 Task: Open a blank sheet, save the file as 'talent' Insert a table '3 by 2' In first column, add headers, ' Sno, Product, Qnty'. Under first header add  1. Under second header add  Product. Under third header add  'Quantity'. Change table style to  'Orange'
Action: Mouse moved to (149, 169)
Screenshot: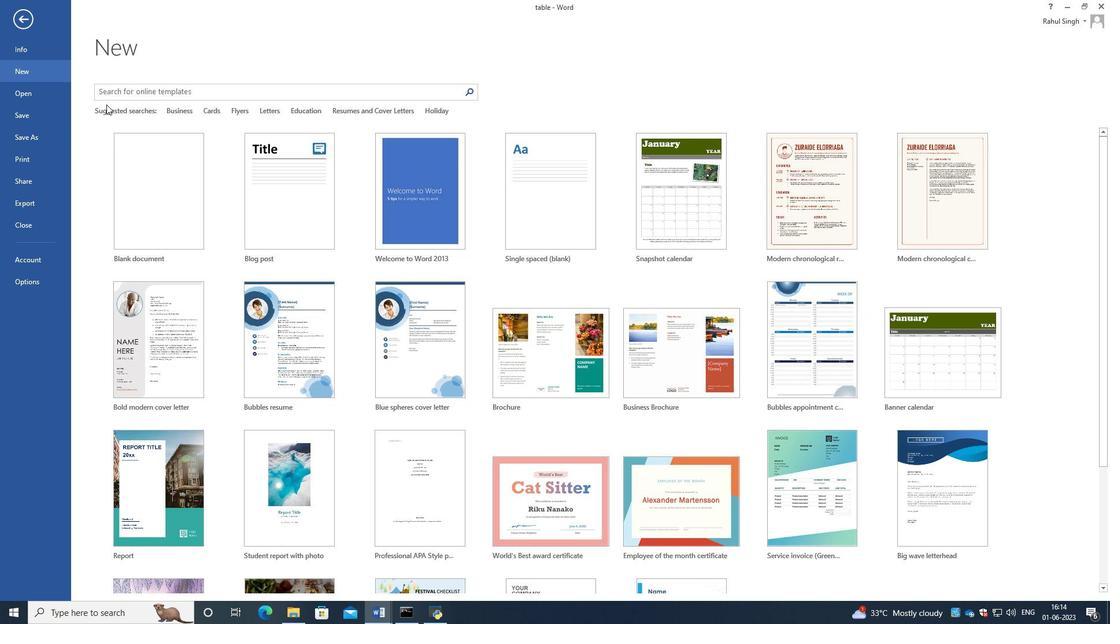 
Action: Mouse pressed left at (149, 169)
Screenshot: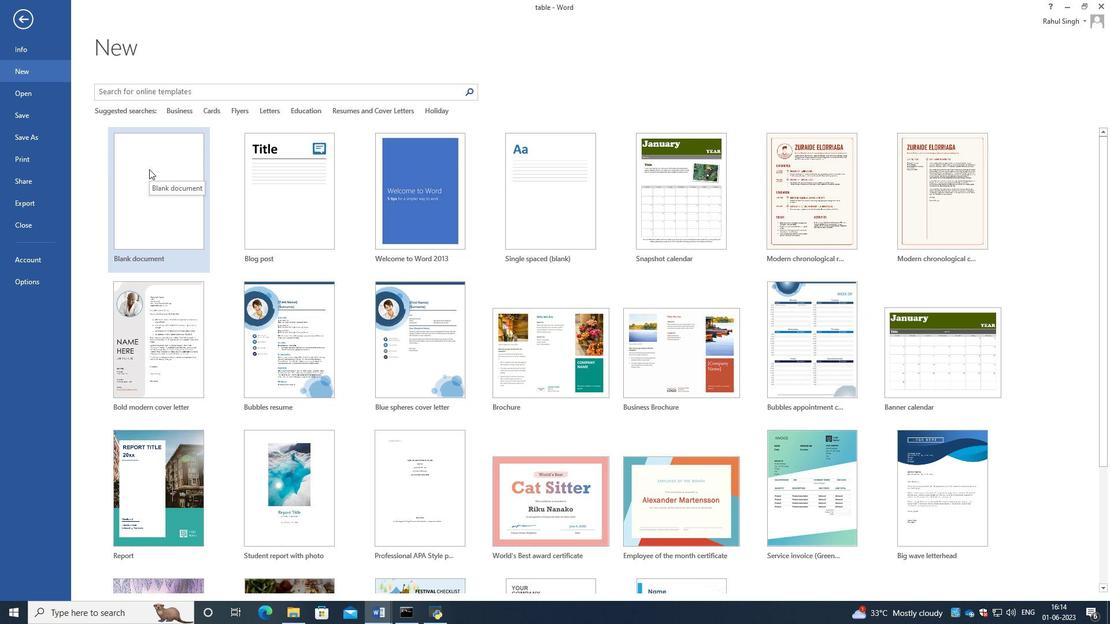 
Action: Mouse moved to (17, 15)
Screenshot: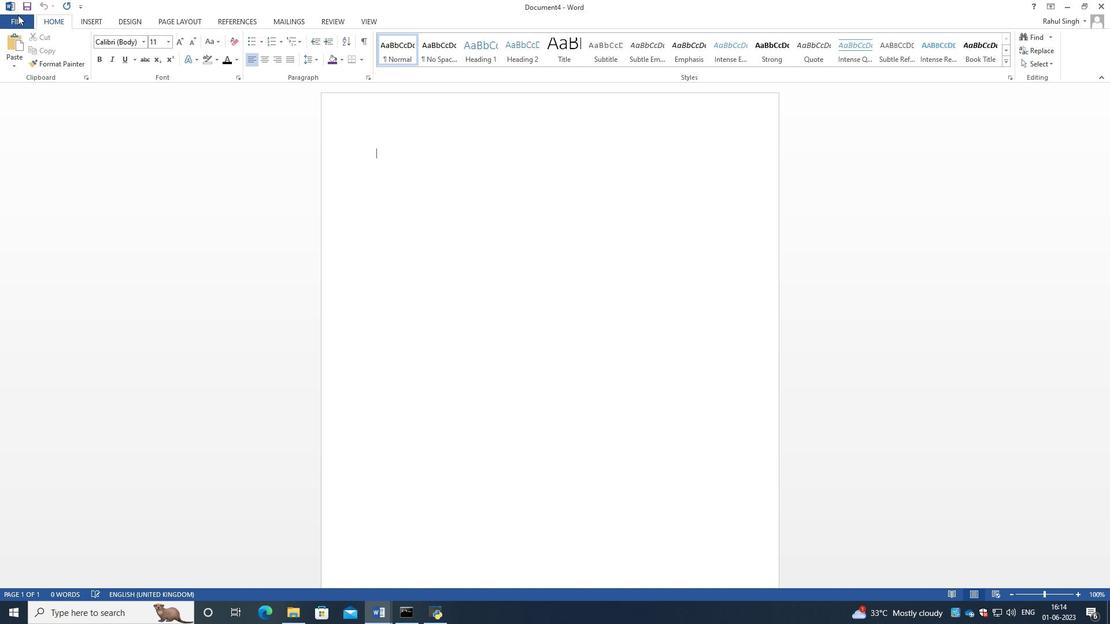 
Action: Mouse pressed left at (17, 15)
Screenshot: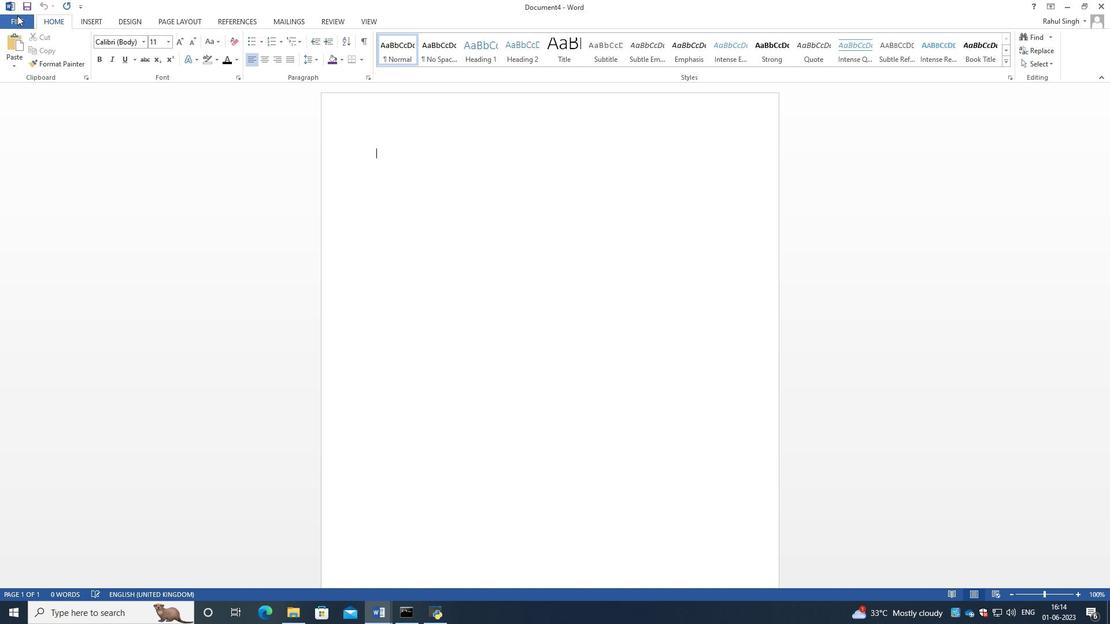 
Action: Mouse moved to (38, 145)
Screenshot: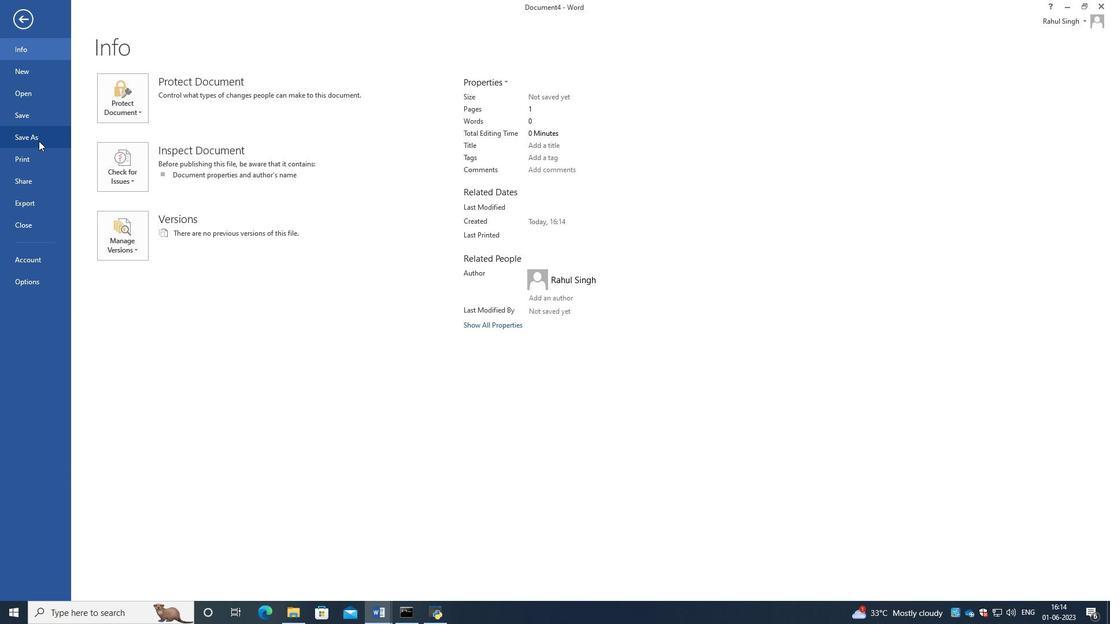
Action: Mouse pressed left at (38, 145)
Screenshot: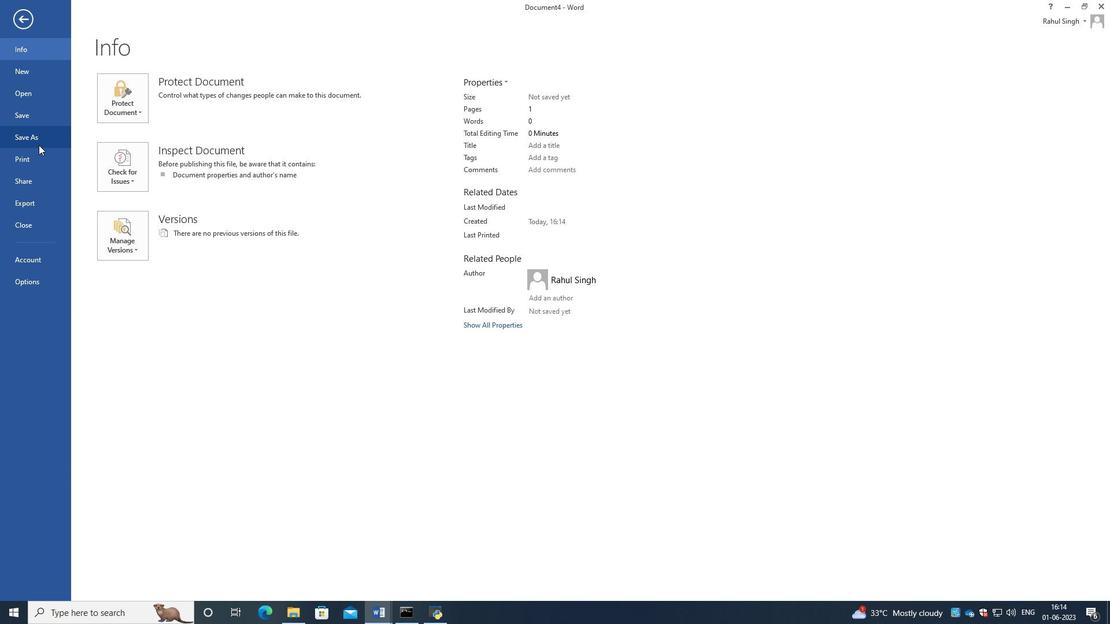 
Action: Mouse moved to (298, 117)
Screenshot: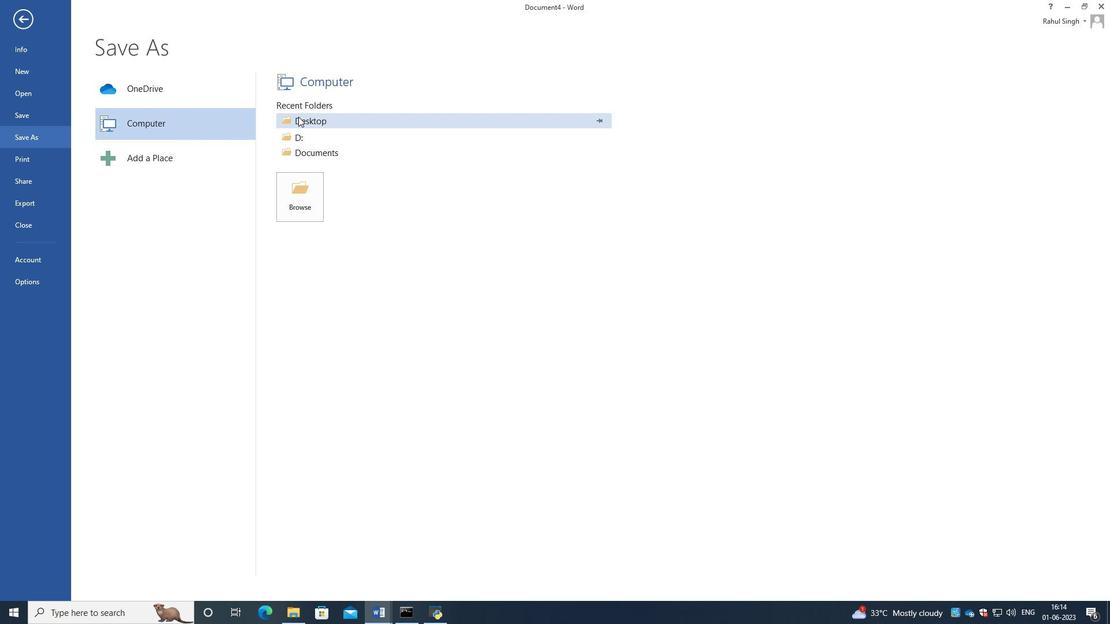 
Action: Mouse pressed left at (298, 117)
Screenshot: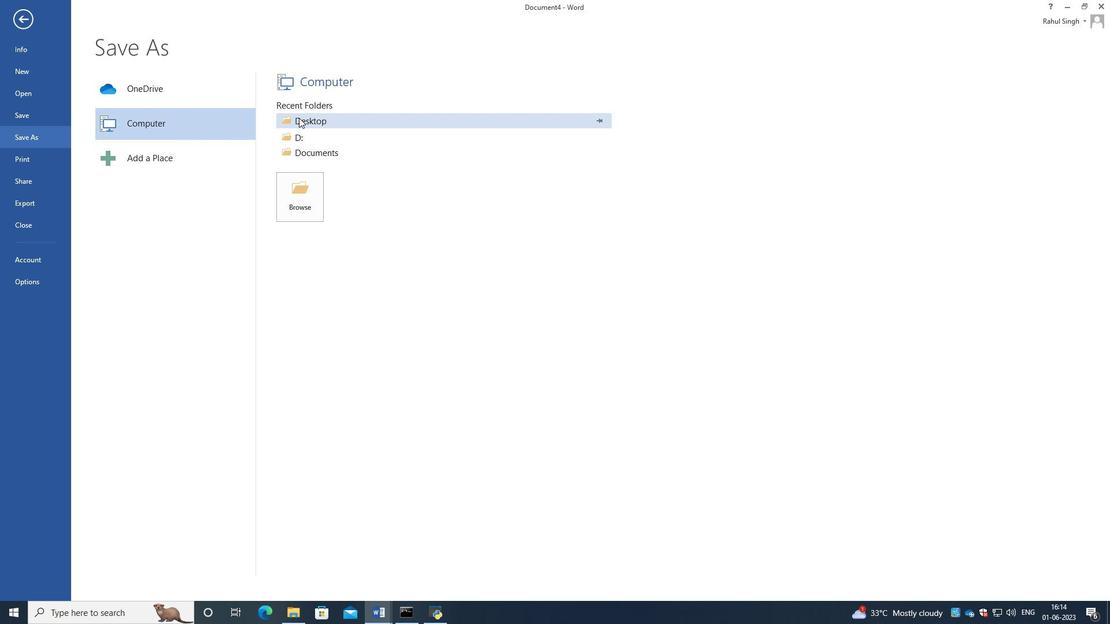 
Action: Mouse moved to (267, 223)
Screenshot: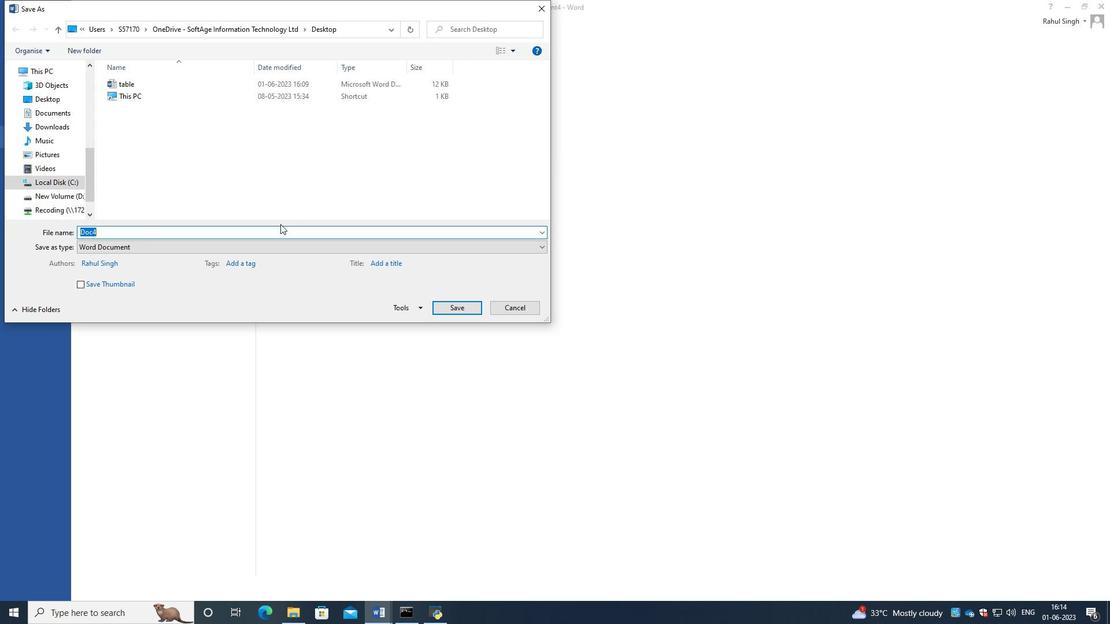 
Action: Key pressed <Key.backspace>talenet
Screenshot: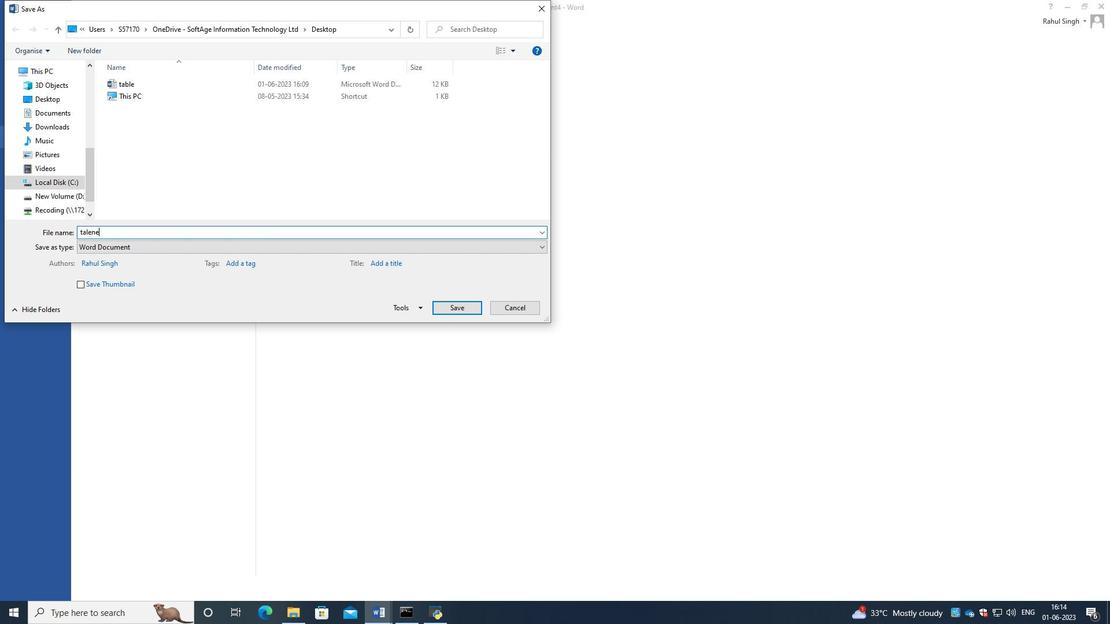 
Action: Mouse moved to (460, 311)
Screenshot: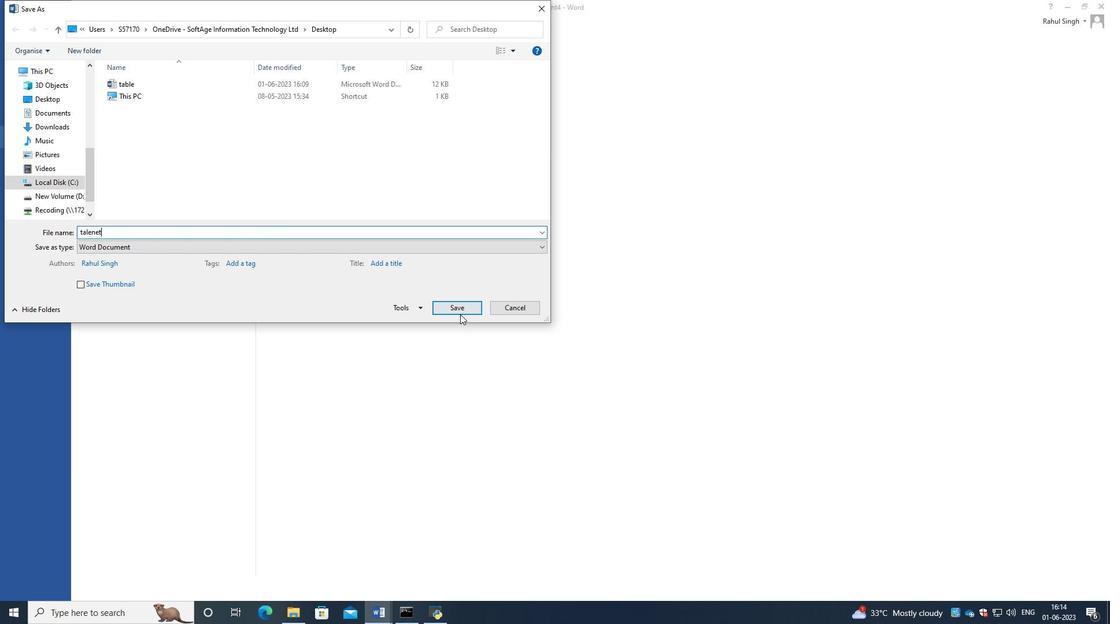 
Action: Mouse pressed left at (460, 311)
Screenshot: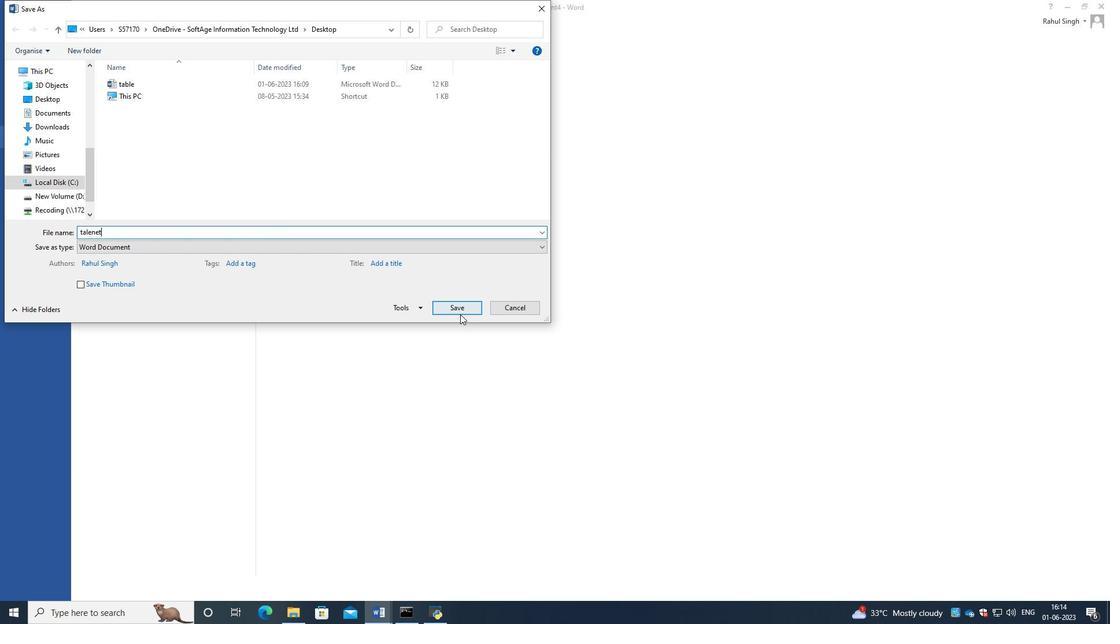 
Action: Mouse moved to (89, 16)
Screenshot: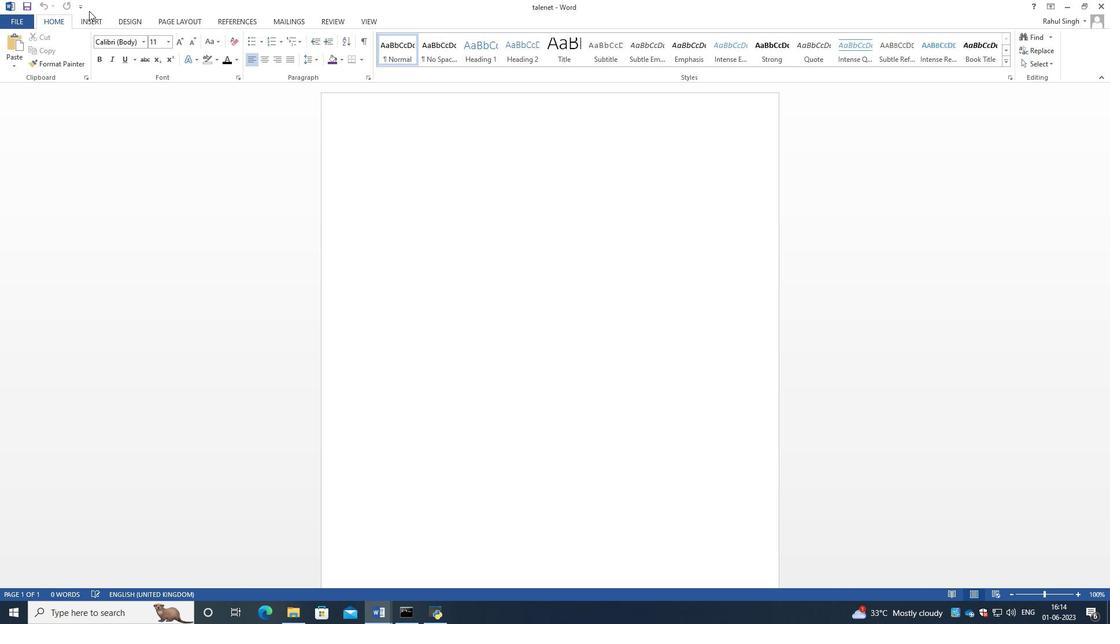 
Action: Mouse pressed left at (89, 16)
Screenshot: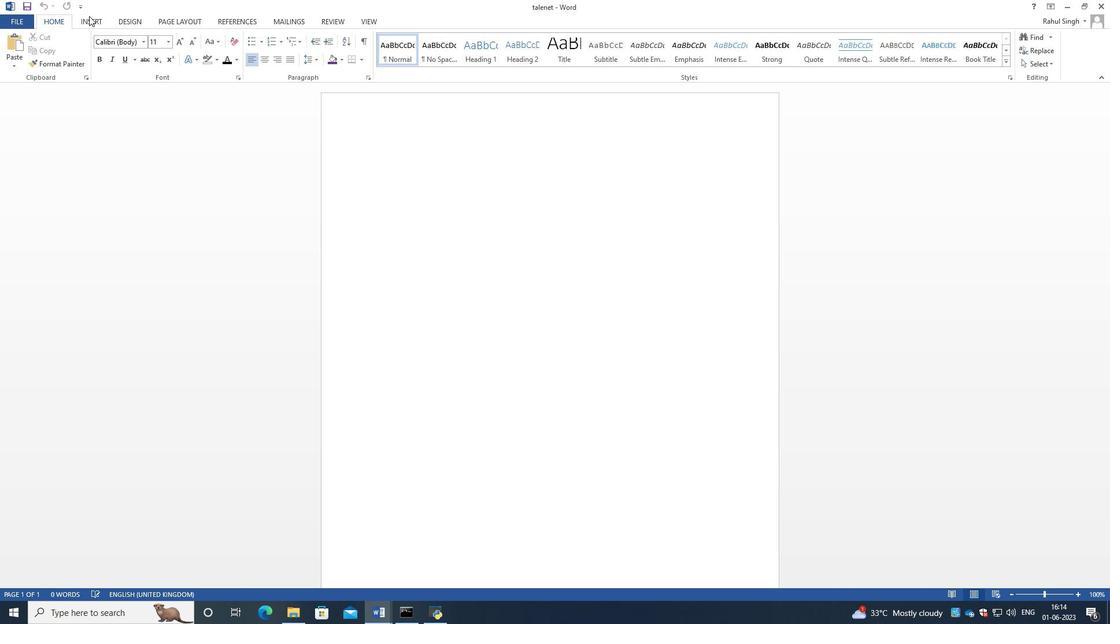 
Action: Mouse moved to (95, 54)
Screenshot: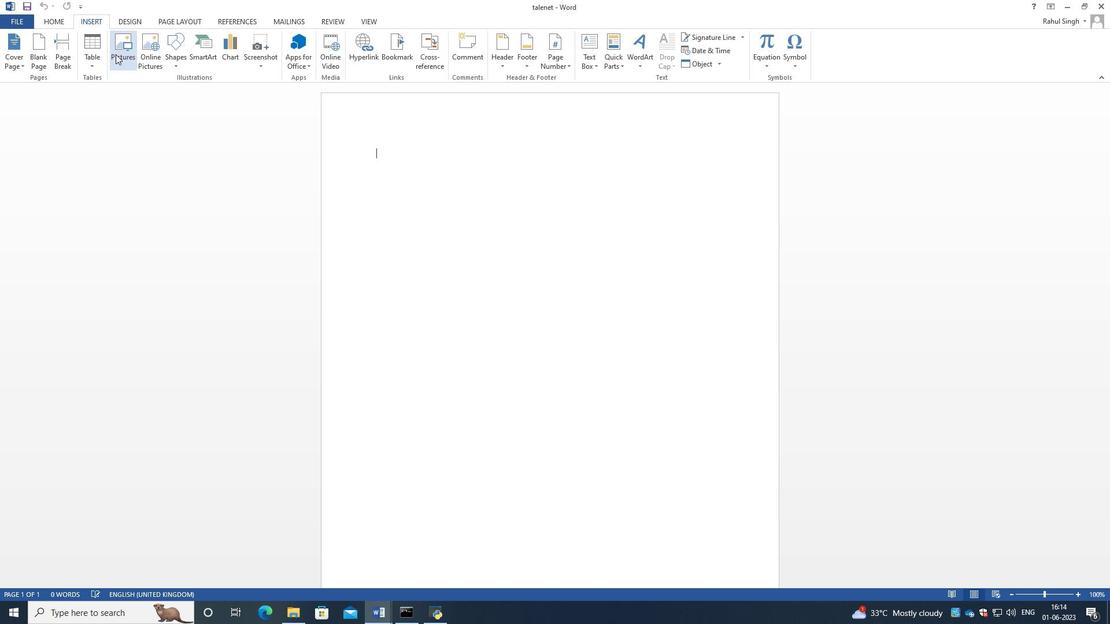 
Action: Mouse pressed left at (95, 54)
Screenshot: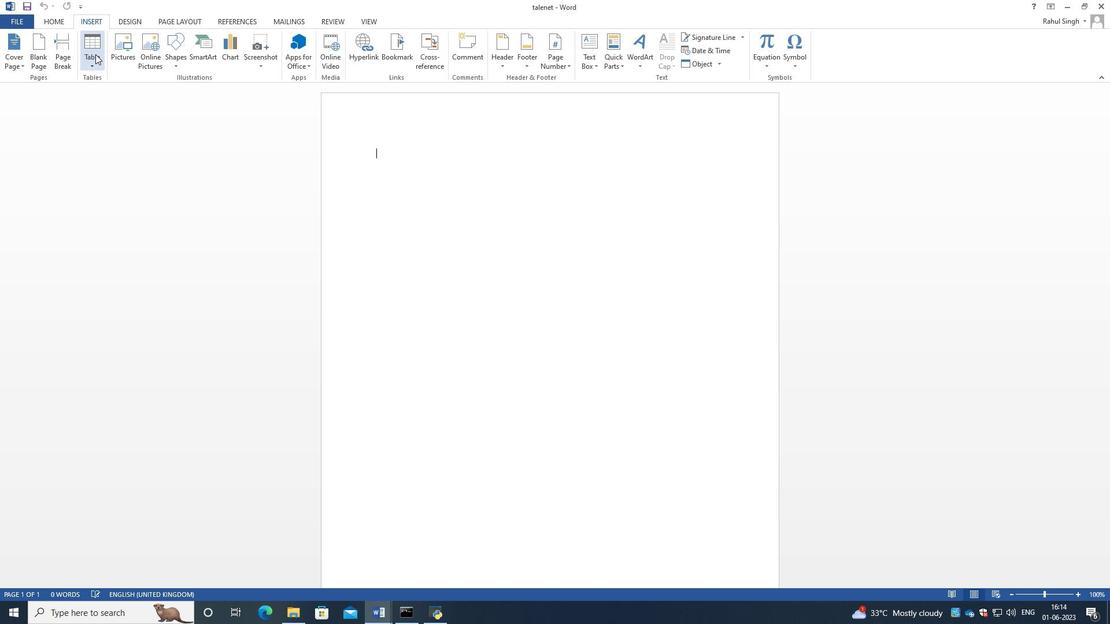 
Action: Mouse moved to (106, 98)
Screenshot: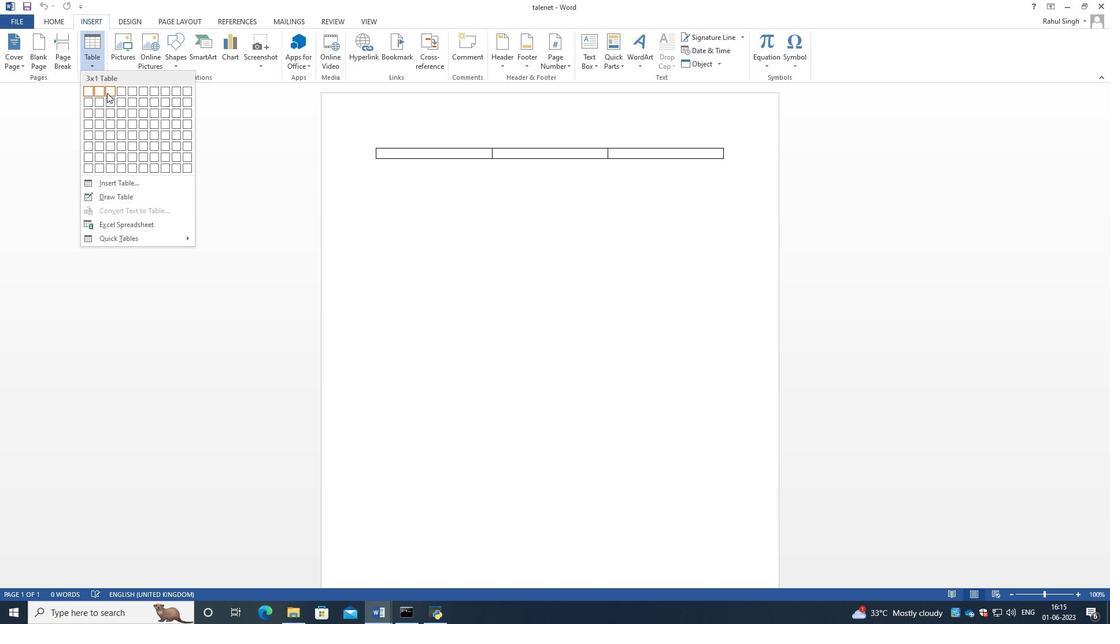 
Action: Mouse pressed left at (106, 98)
Screenshot: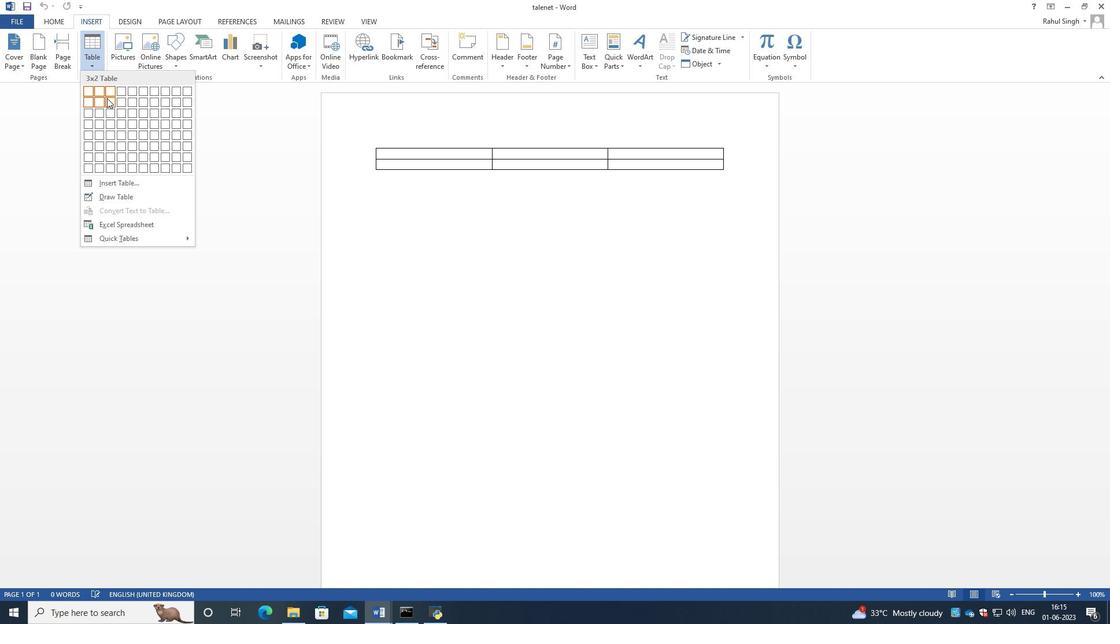 
Action: Mouse moved to (412, 154)
Screenshot: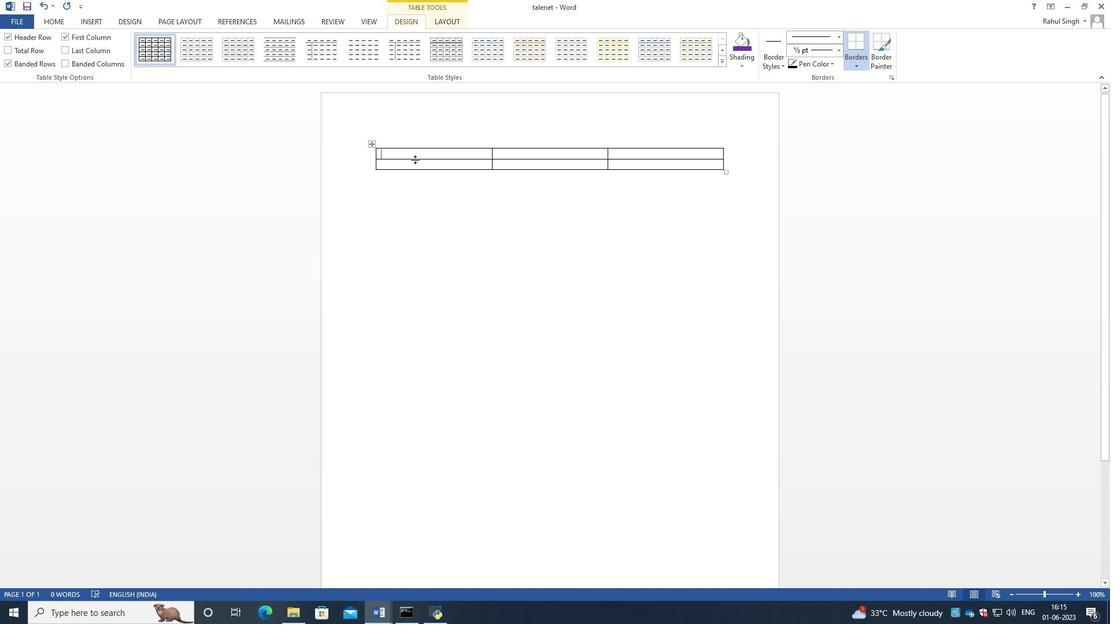 
Action: Key pressed <Key.caps_lock><Key.caps_lock>s<Key.caps_lock>NO<Key.backspace><Key.backspace><Key.backspace><Key.caps_lock>s<Key.backspace><Key.caps_lock>S<Key.caps_lock>no<Key.tab><Key.caps_lock>P<Key.caps_lock>roduct<Key.tab><Key.caps_lock>Q<Key.caps_lock>nty
Screenshot: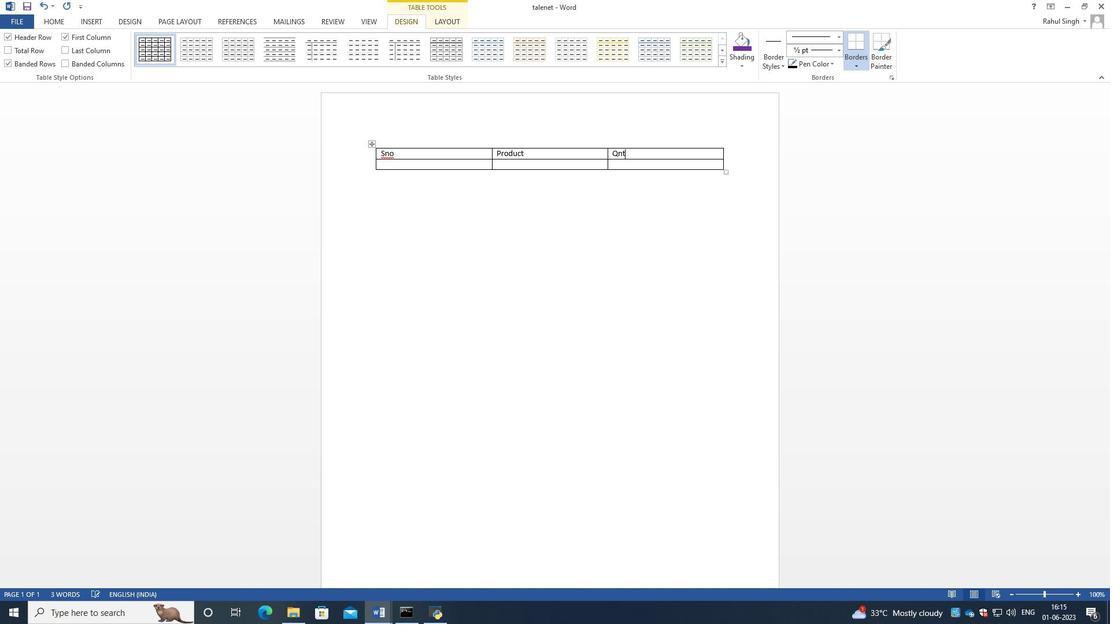 
Action: Mouse moved to (386, 153)
Screenshot: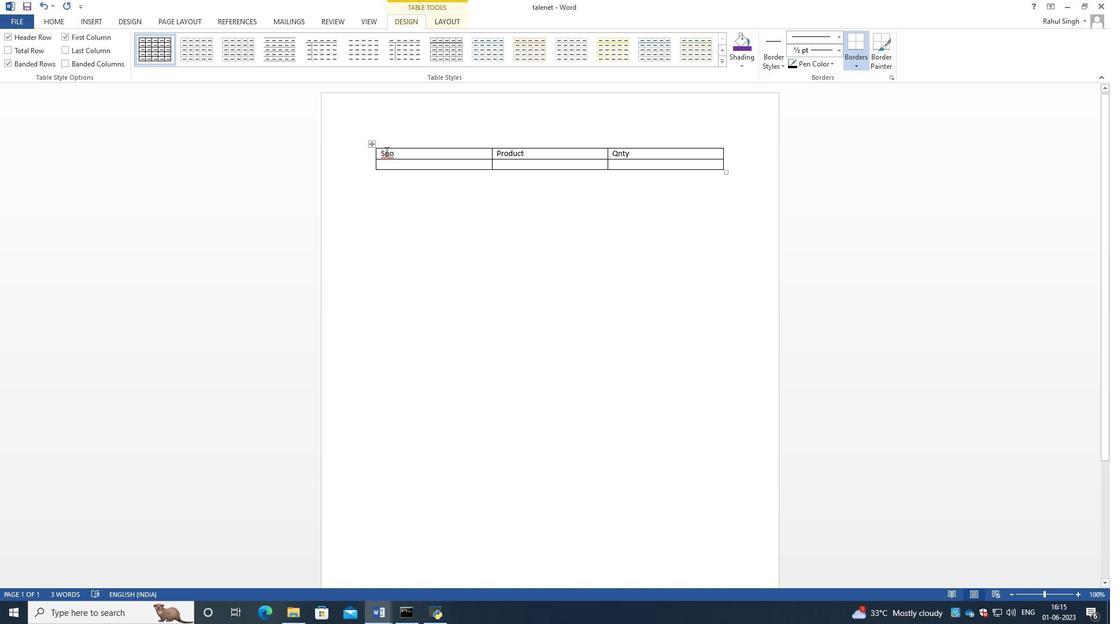 
Action: Mouse pressed left at (386, 153)
Screenshot: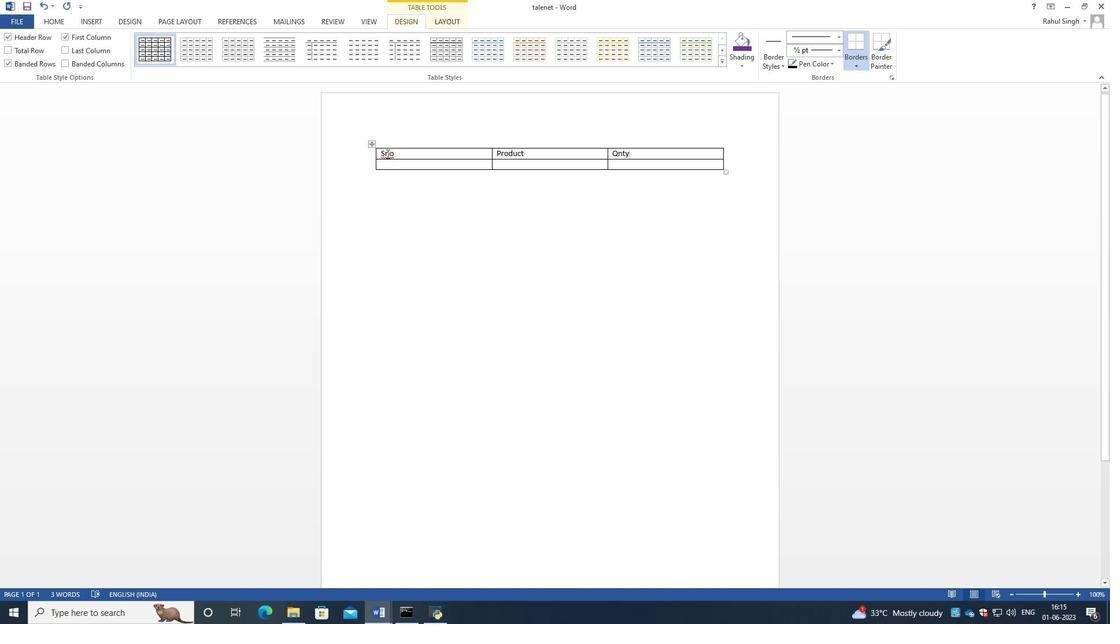 
Action: Mouse moved to (397, 153)
Screenshot: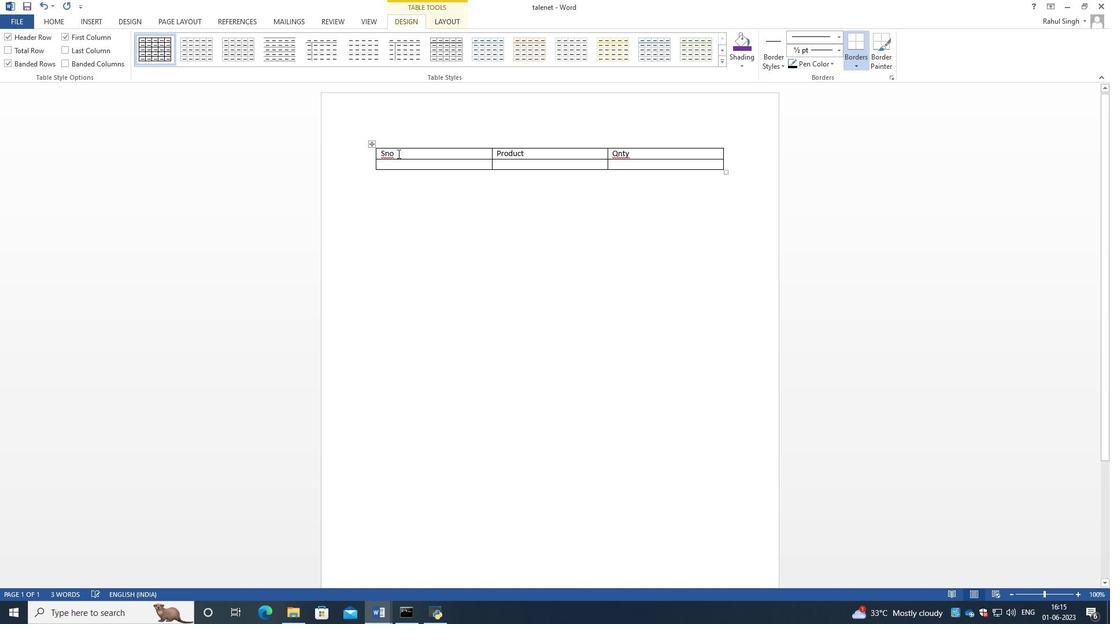 
Action: Key pressed .
Screenshot: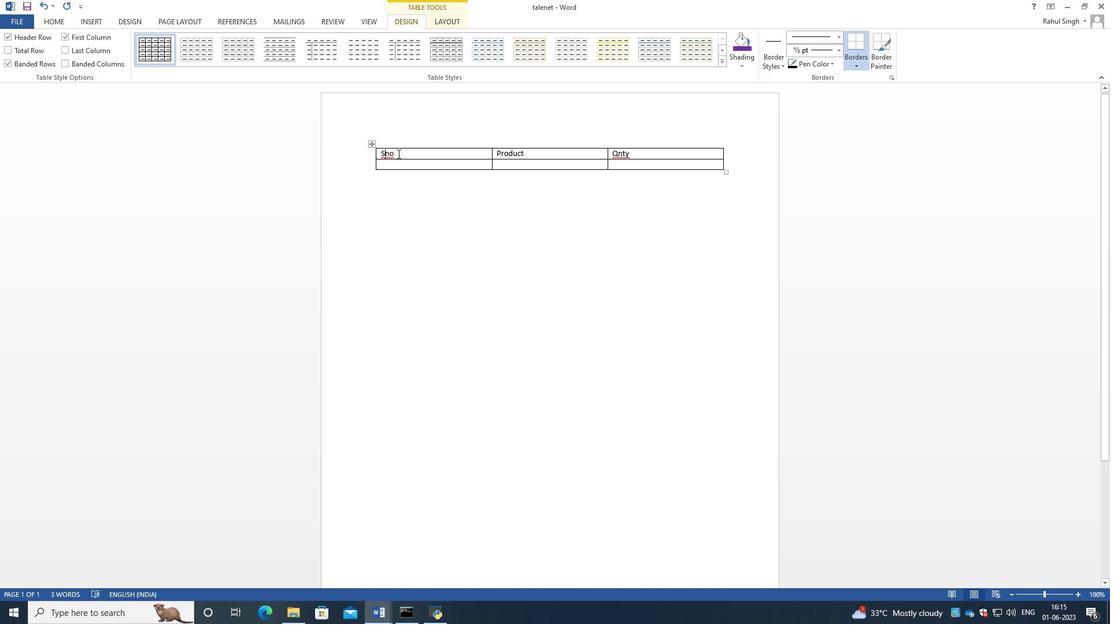 
Action: Mouse moved to (412, 163)
Screenshot: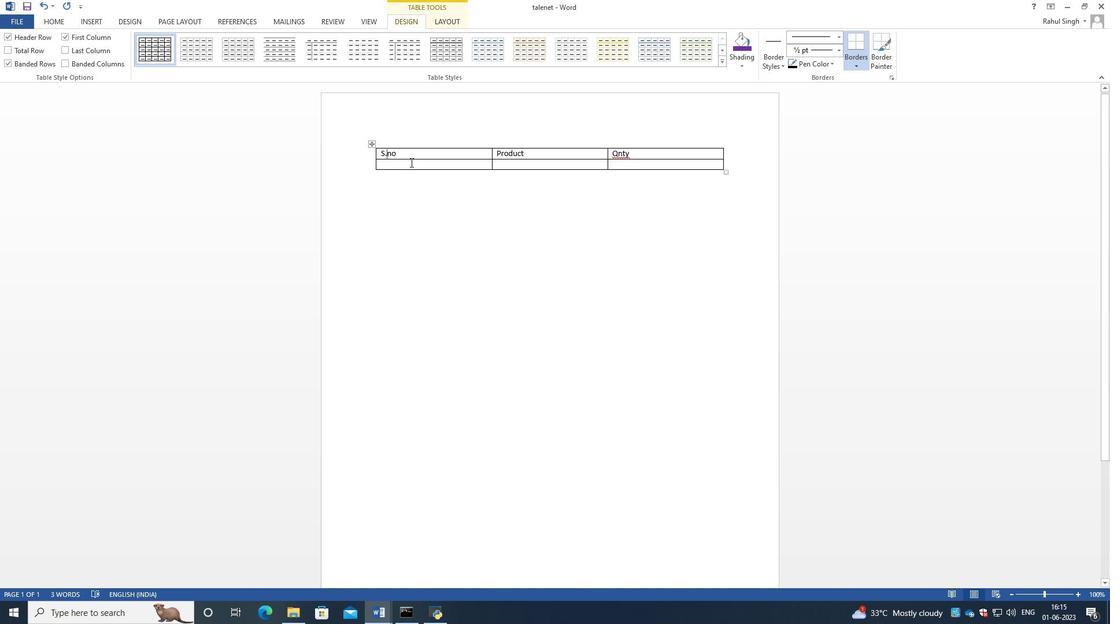 
Action: Mouse pressed left at (412, 163)
Screenshot: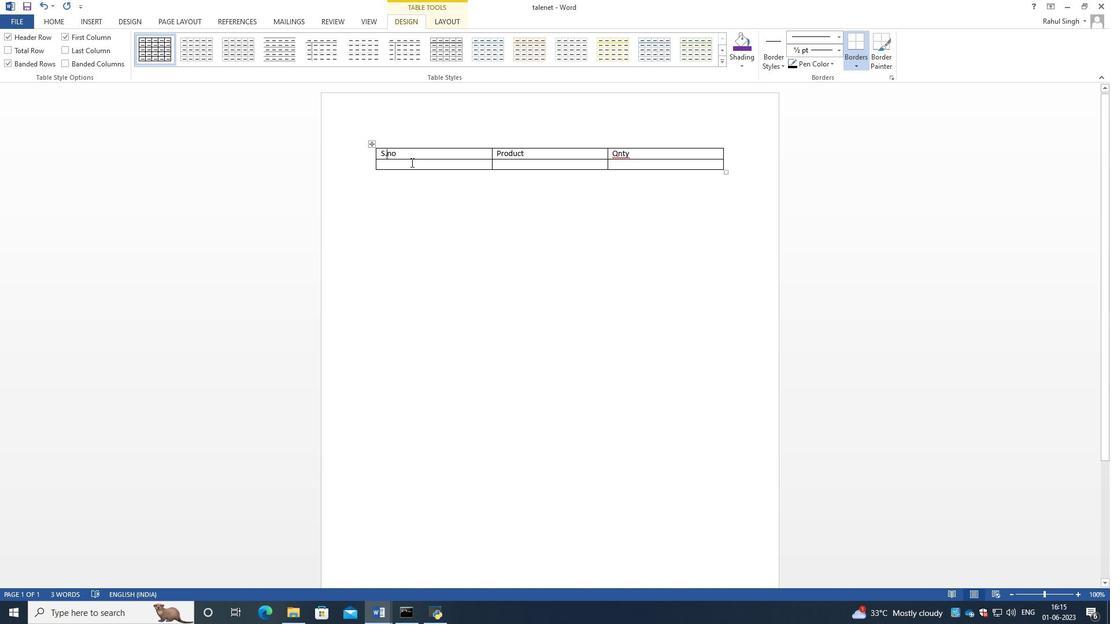 
Action: Key pressed <Key.caps_lock>1
Screenshot: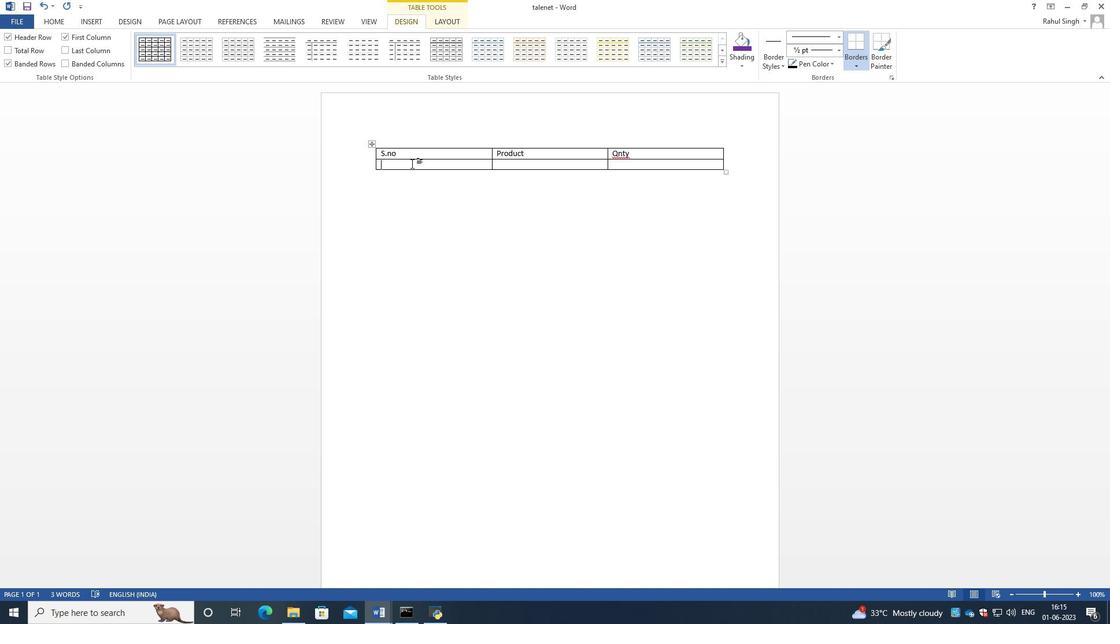 
Action: Mouse moved to (402, 152)
Screenshot: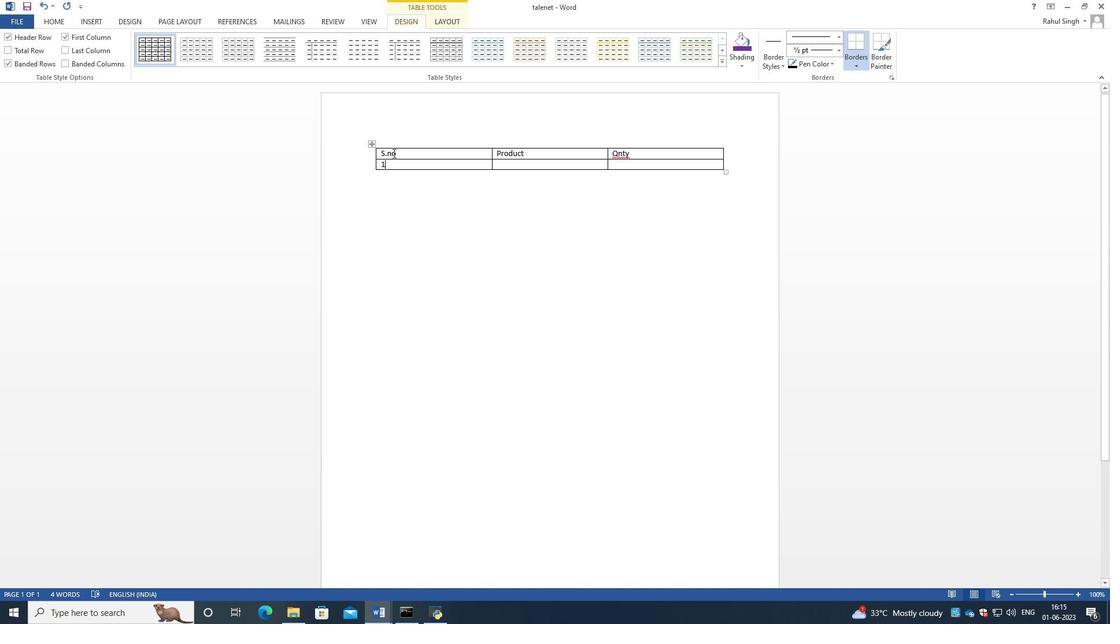 
Action: Key pressed .
Screenshot: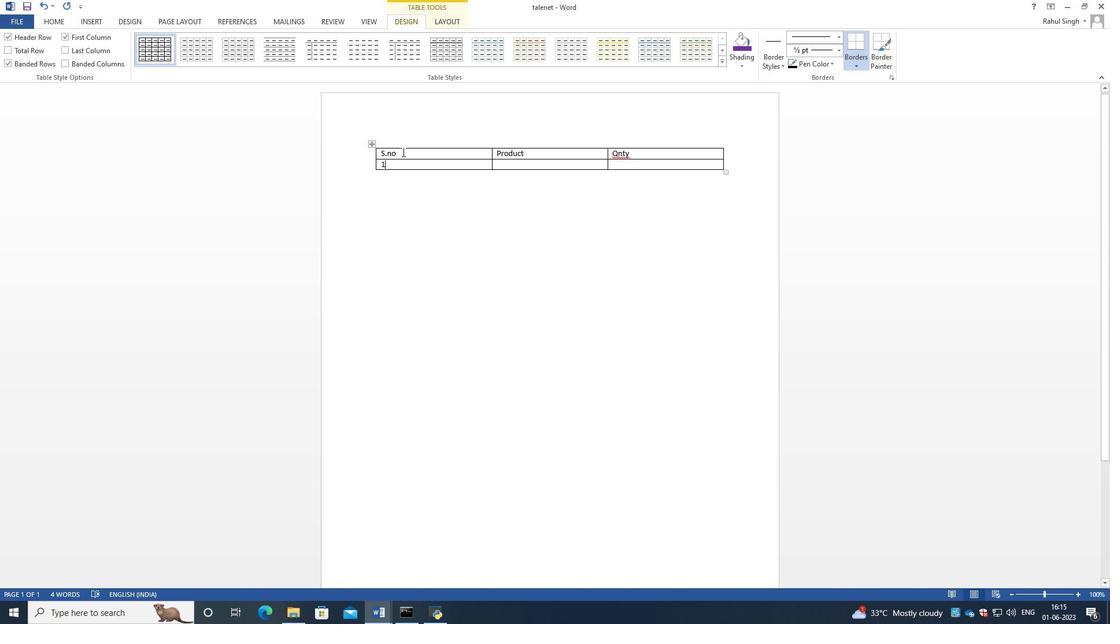 
Action: Mouse moved to (552, 162)
Screenshot: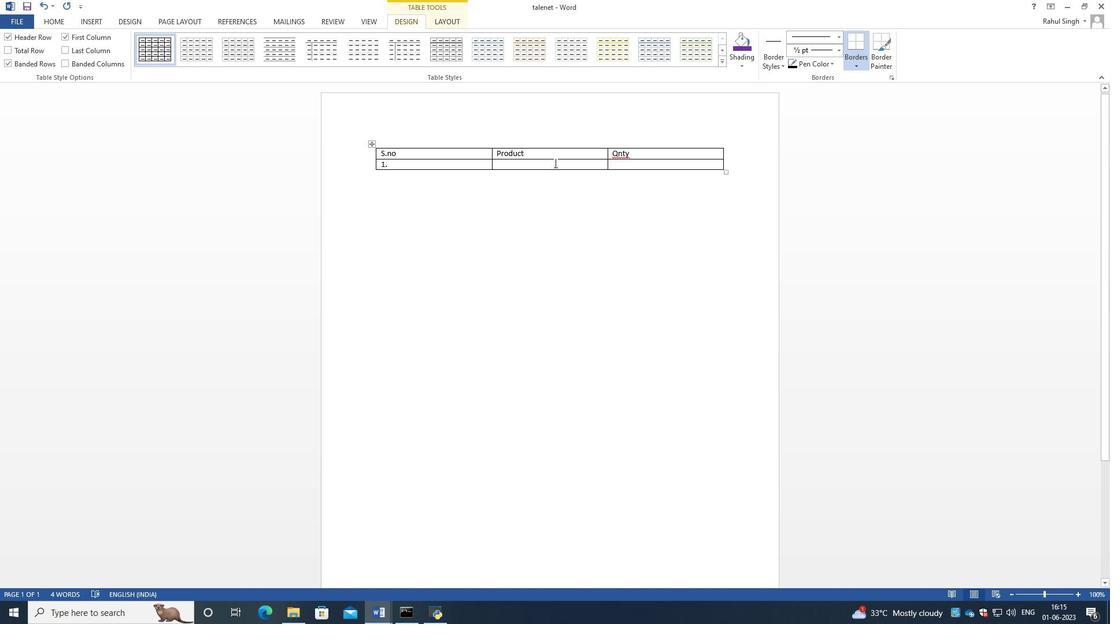 
Action: Mouse pressed left at (552, 162)
Screenshot: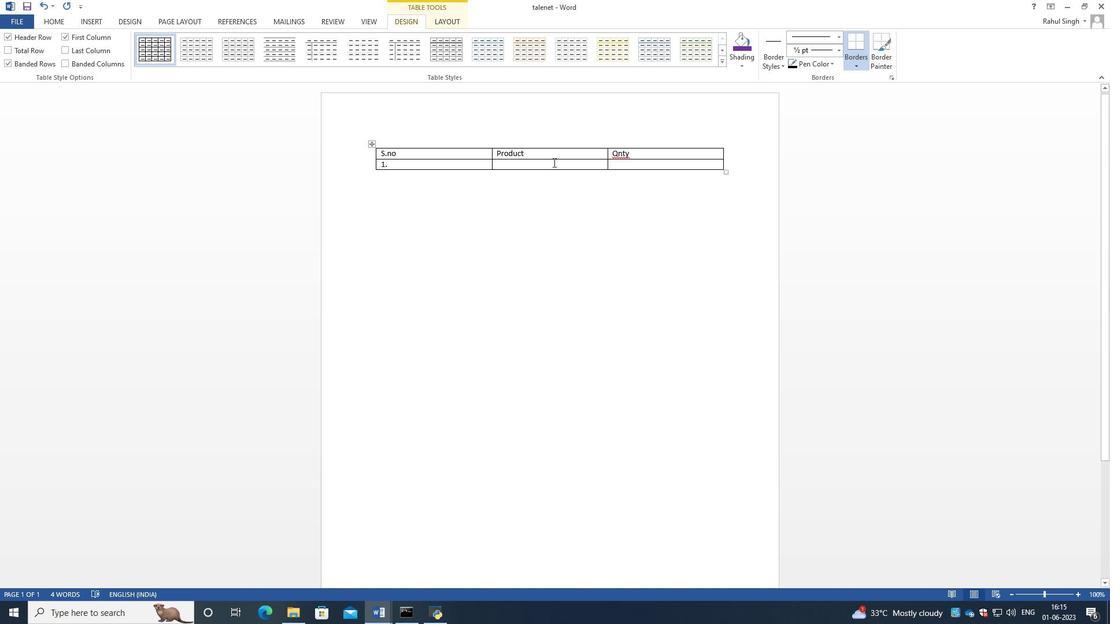 
Action: Key pressed <Key.caps_lock>p<Key.backspace><Key.caps_lock>P<Key.caps_lock>roduct<Key.tab><Key.caps_lock>Q<Key.caps_lock>uani<Key.backspace>tity
Screenshot: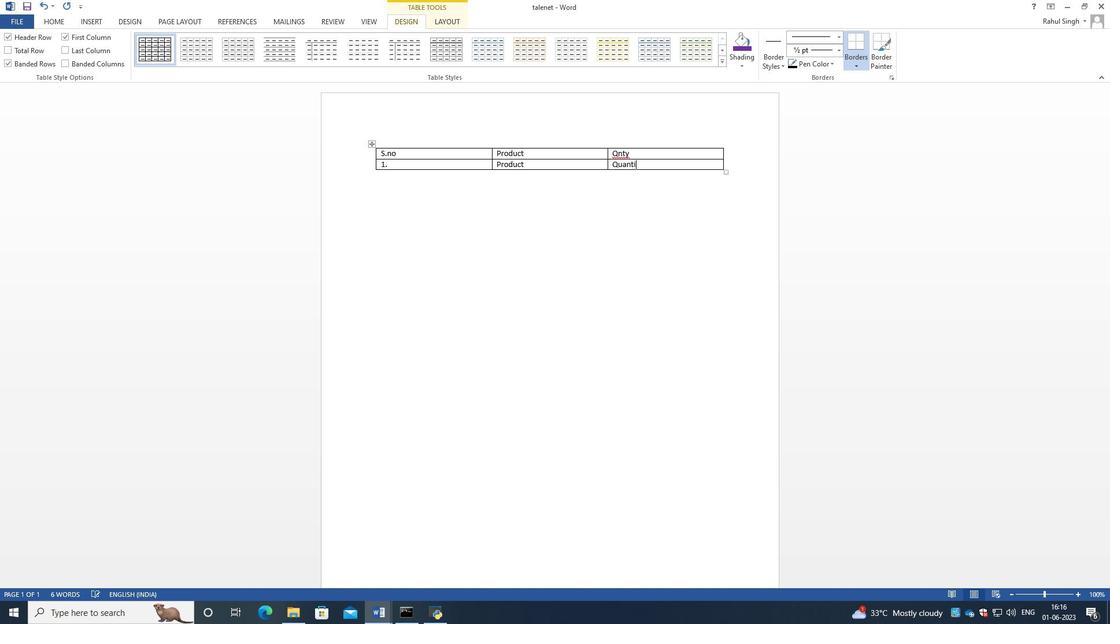 
Action: Mouse moved to (631, 153)
Screenshot: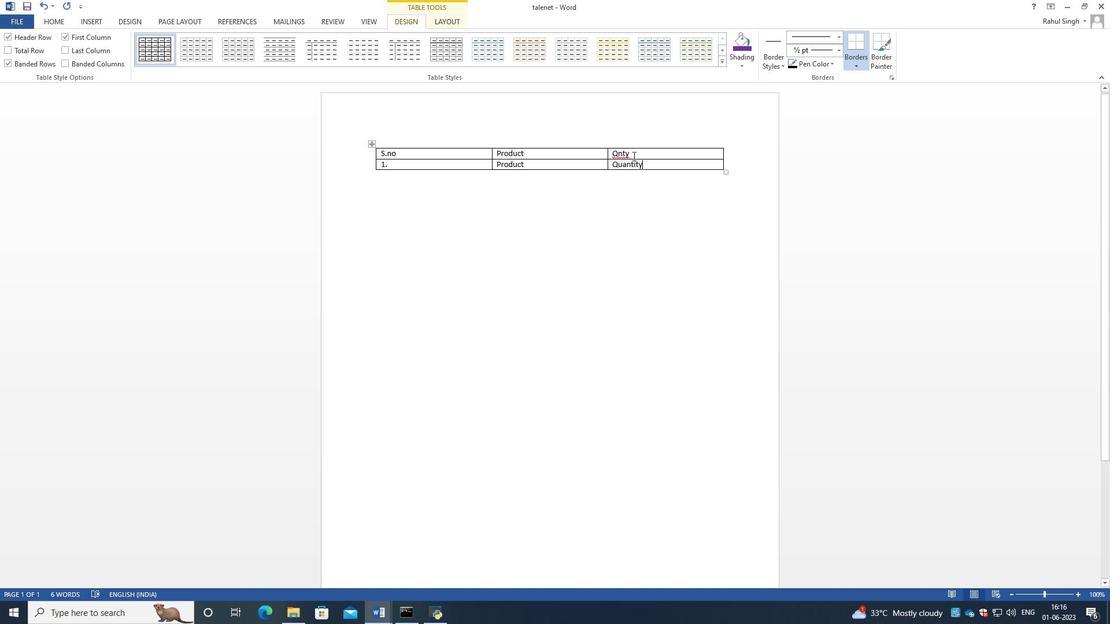
Action: Mouse pressed left at (631, 153)
Screenshot: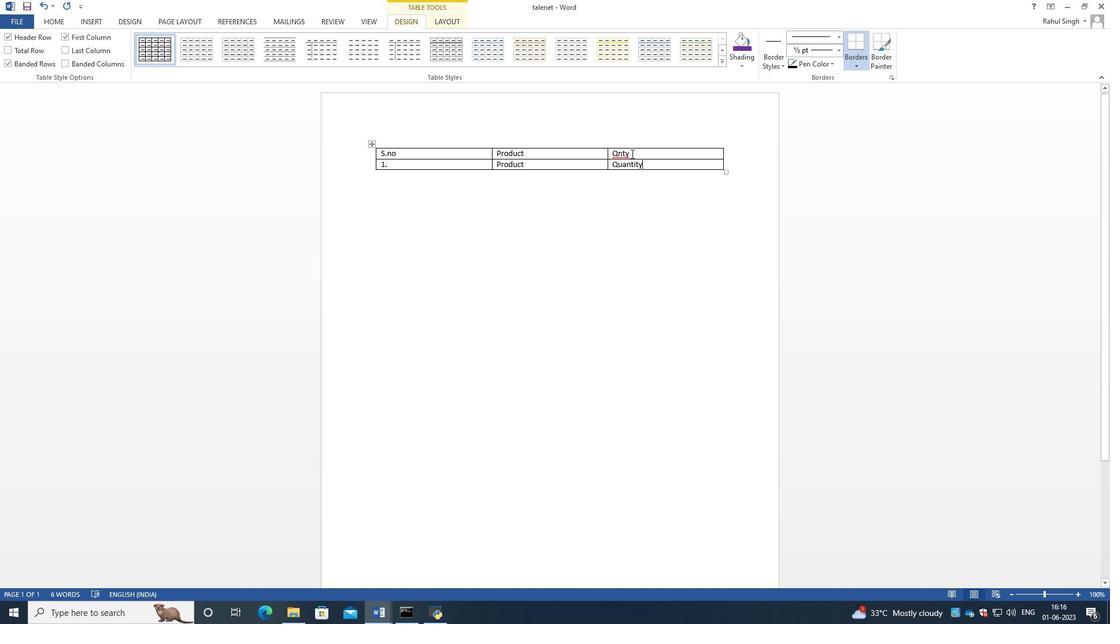 
Action: Mouse moved to (639, 156)
Screenshot: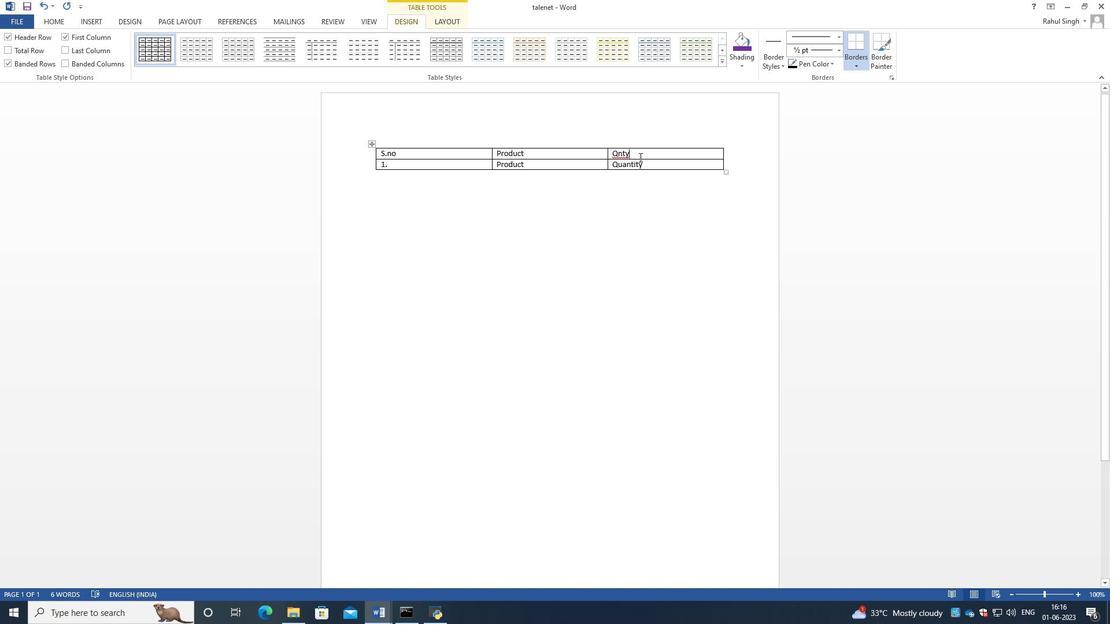 
Action: Key pressed .
Screenshot: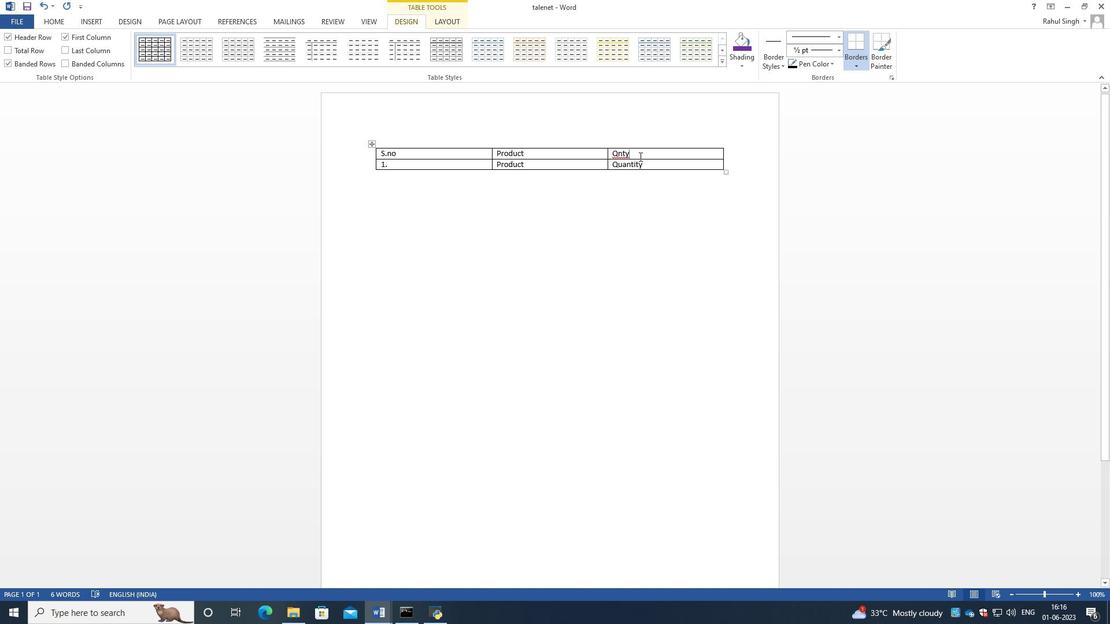 
Action: Mouse moved to (625, 156)
Screenshot: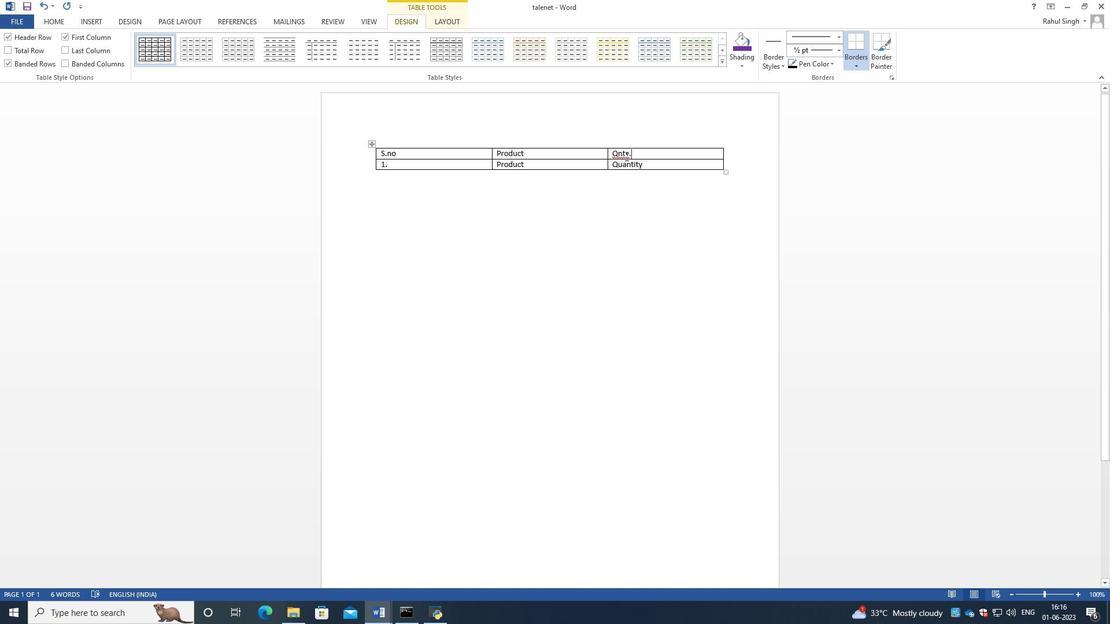 
Action: Mouse pressed right at (625, 156)
Screenshot: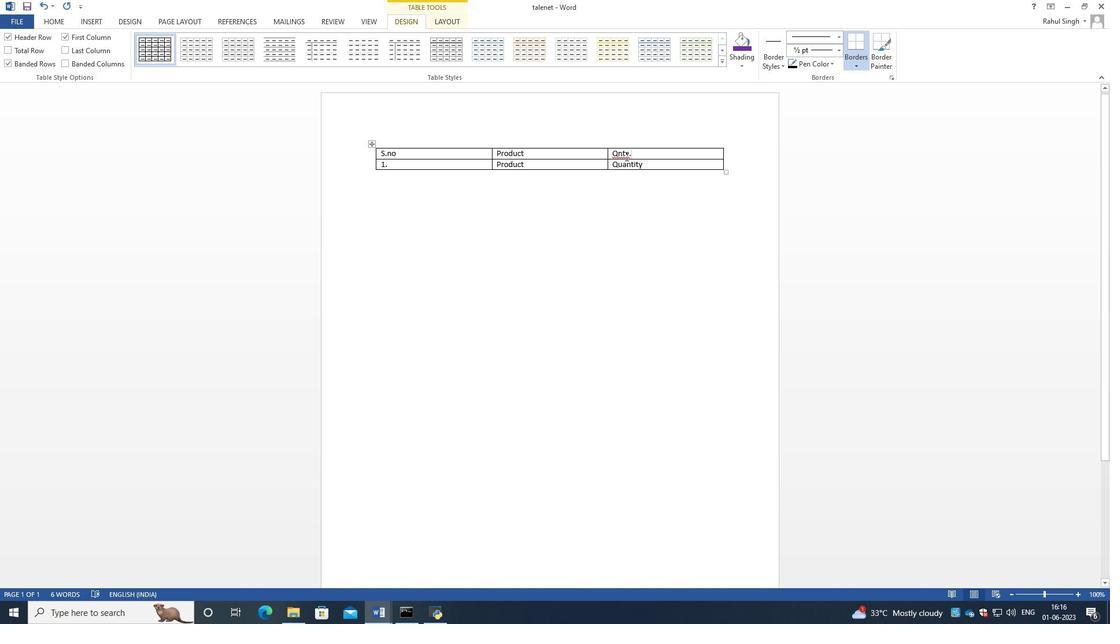 
Action: Mouse moved to (642, 150)
Screenshot: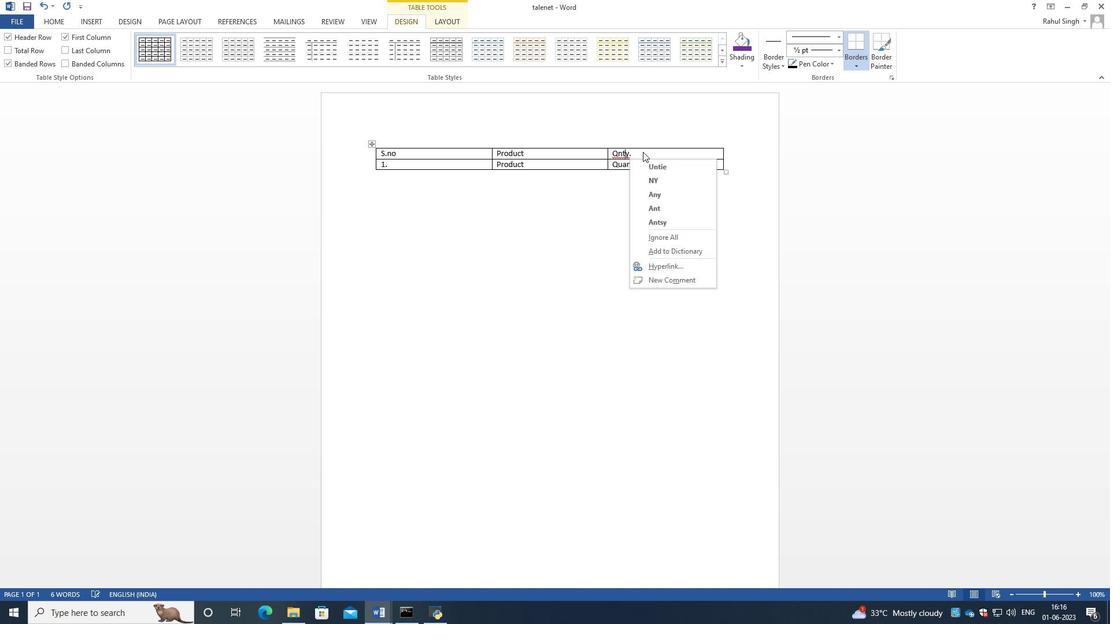
Action: Mouse pressed left at (642, 150)
Screenshot: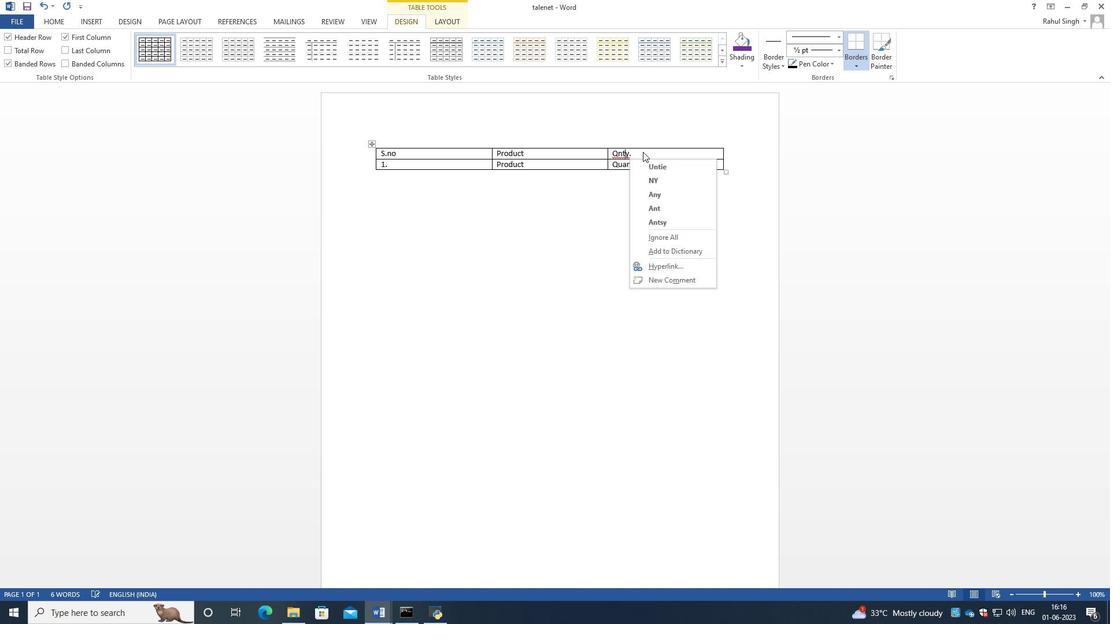 
Action: Mouse moved to (635, 151)
Screenshot: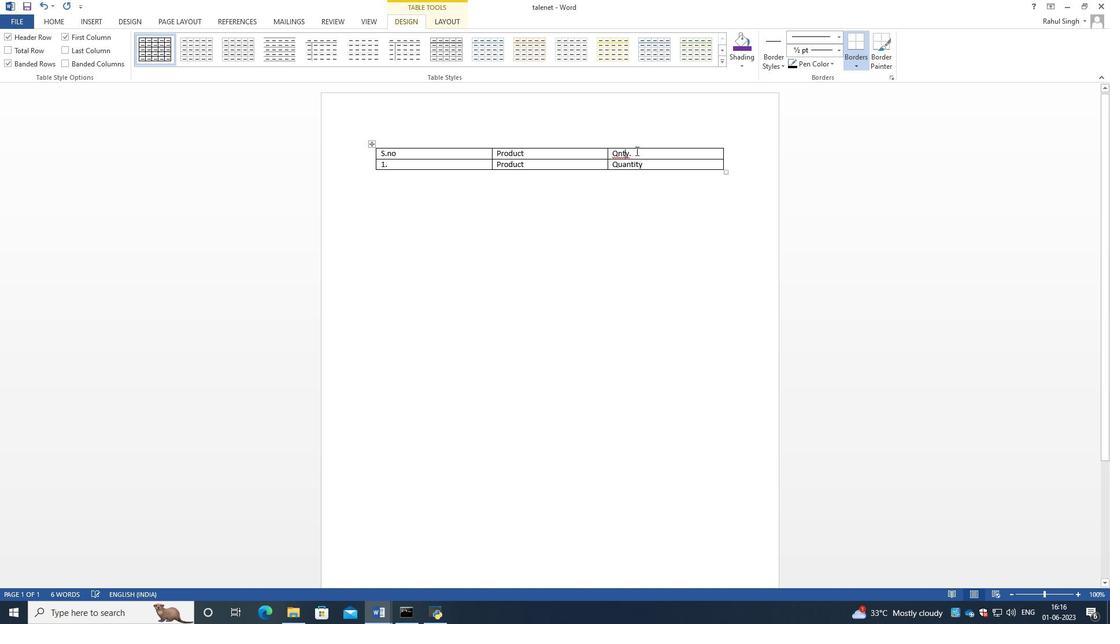 
Action: Mouse pressed left at (635, 151)
Screenshot: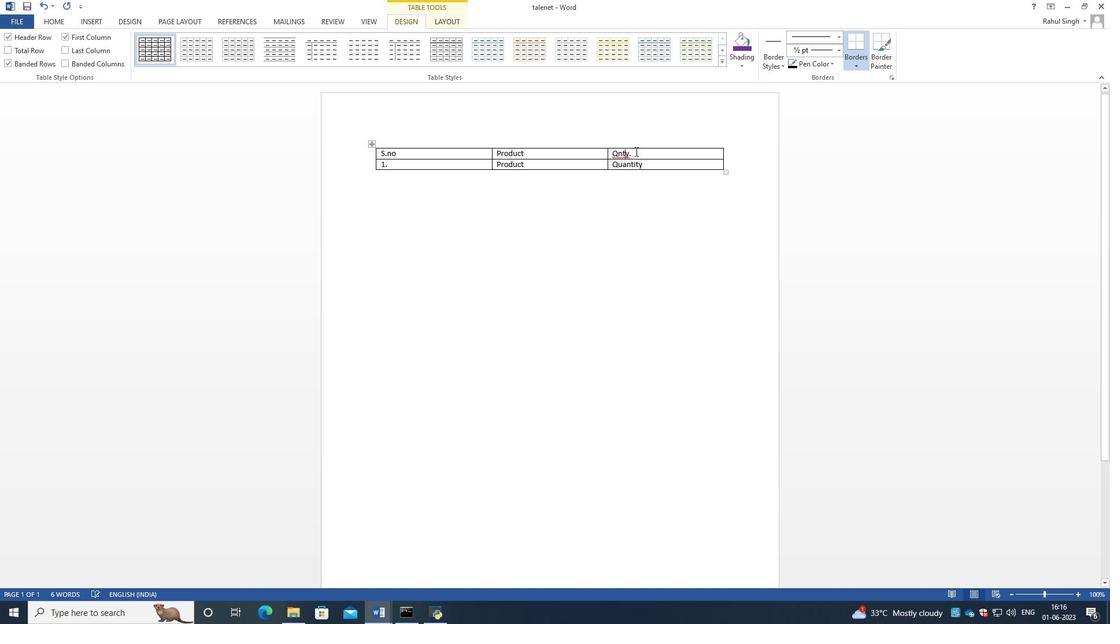 
Action: Key pressed <Key.backspace>
Screenshot: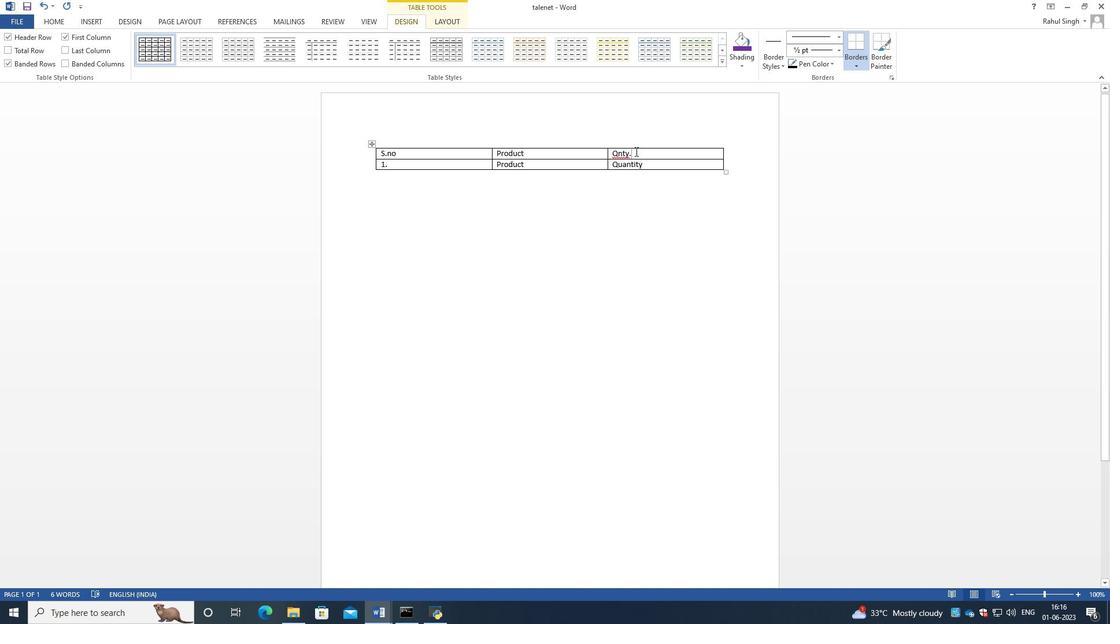 
Action: Mouse moved to (630, 201)
Screenshot: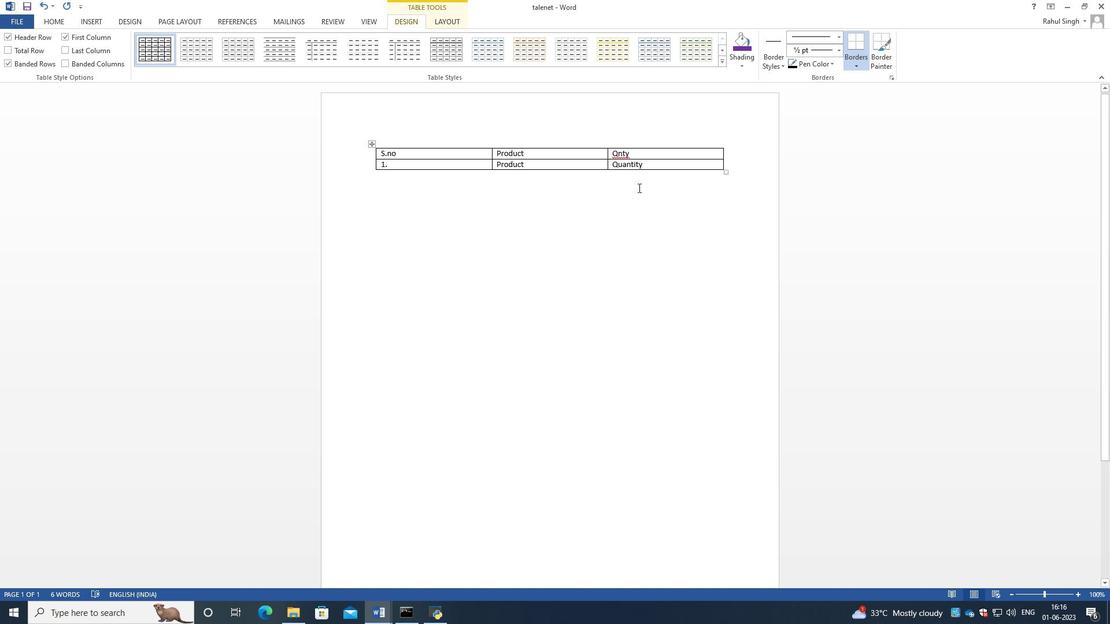 
Action: Mouse pressed left at (630, 201)
Screenshot: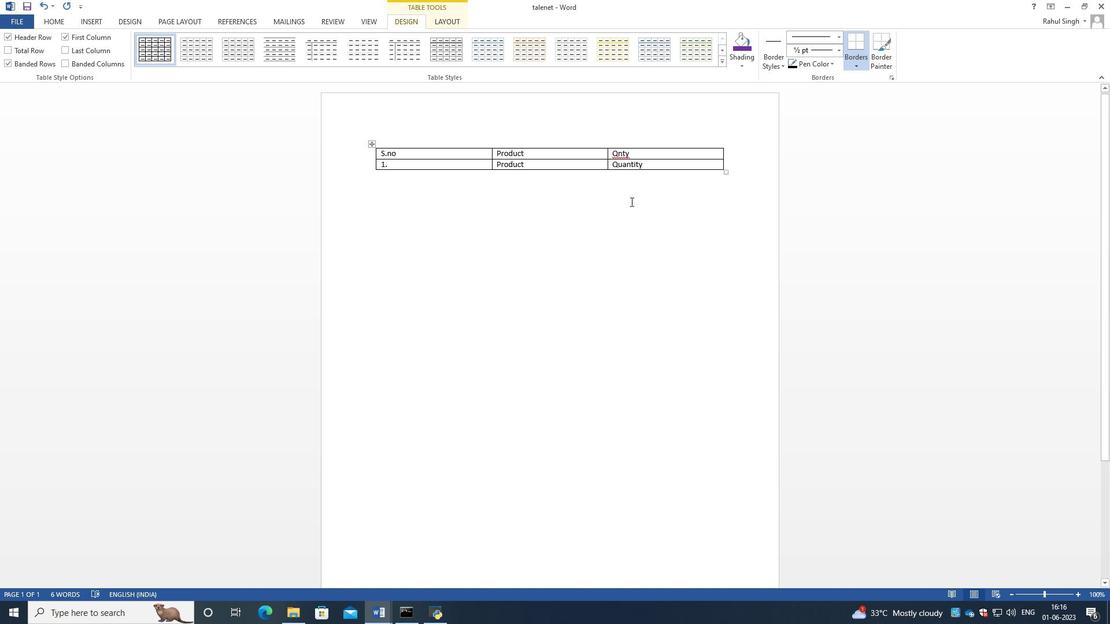 
Action: Mouse moved to (730, 163)
Screenshot: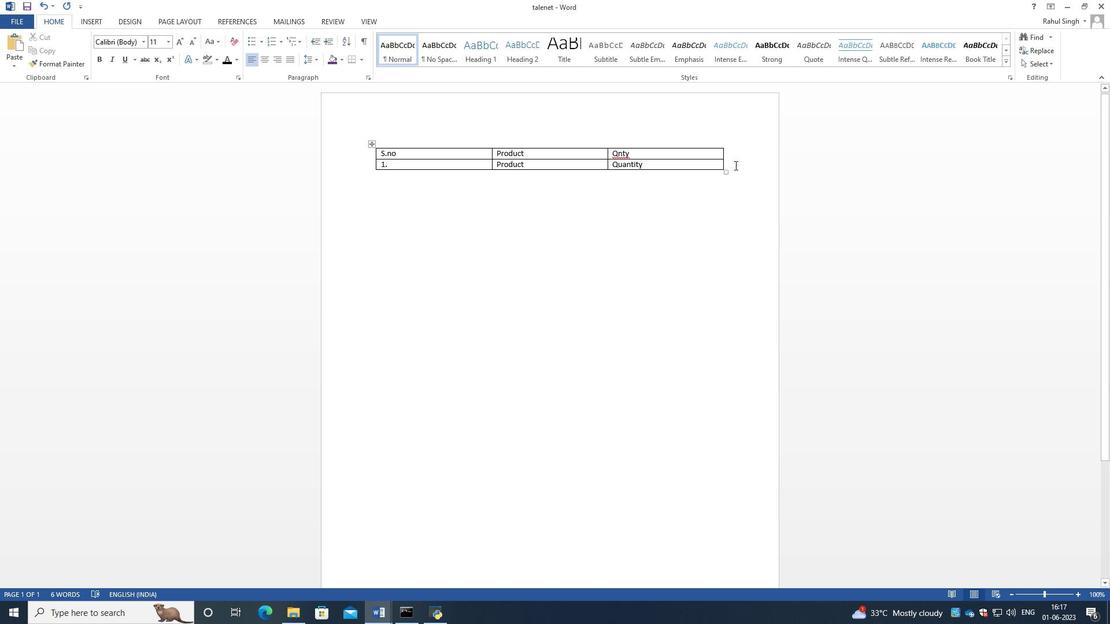 
Action: Mouse pressed left at (730, 163)
Screenshot: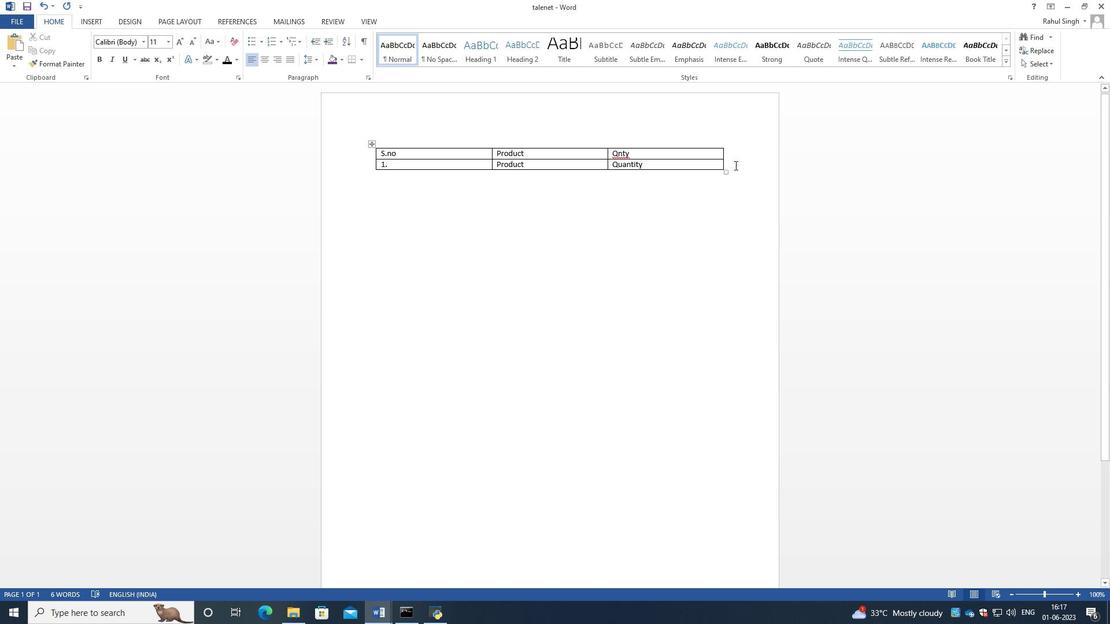 
Action: Mouse moved to (471, 185)
Screenshot: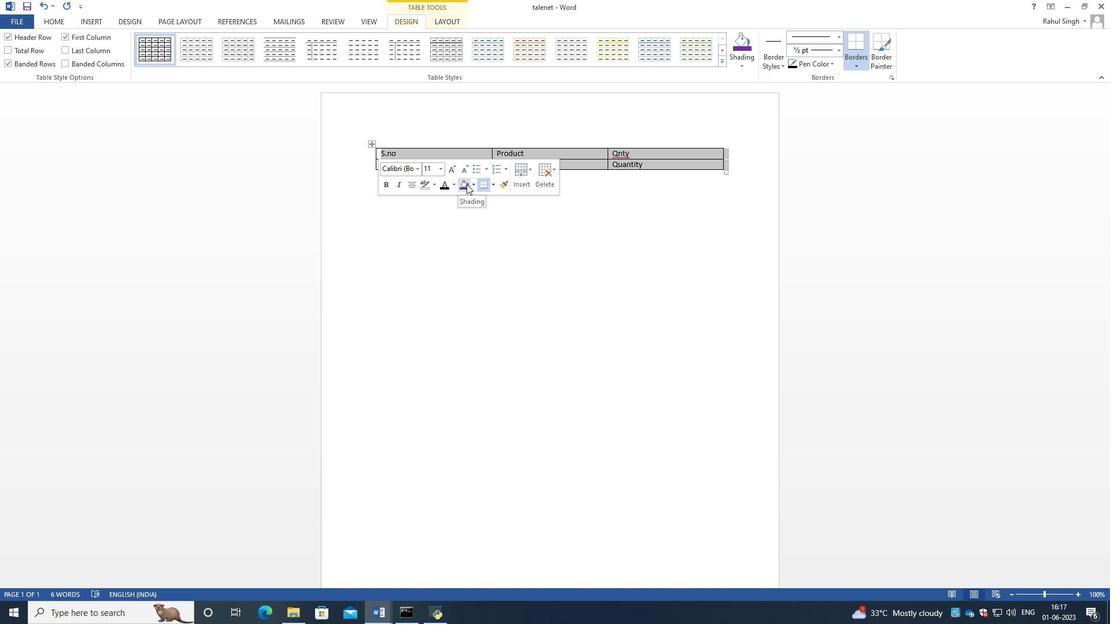 
Action: Mouse pressed left at (471, 185)
Screenshot: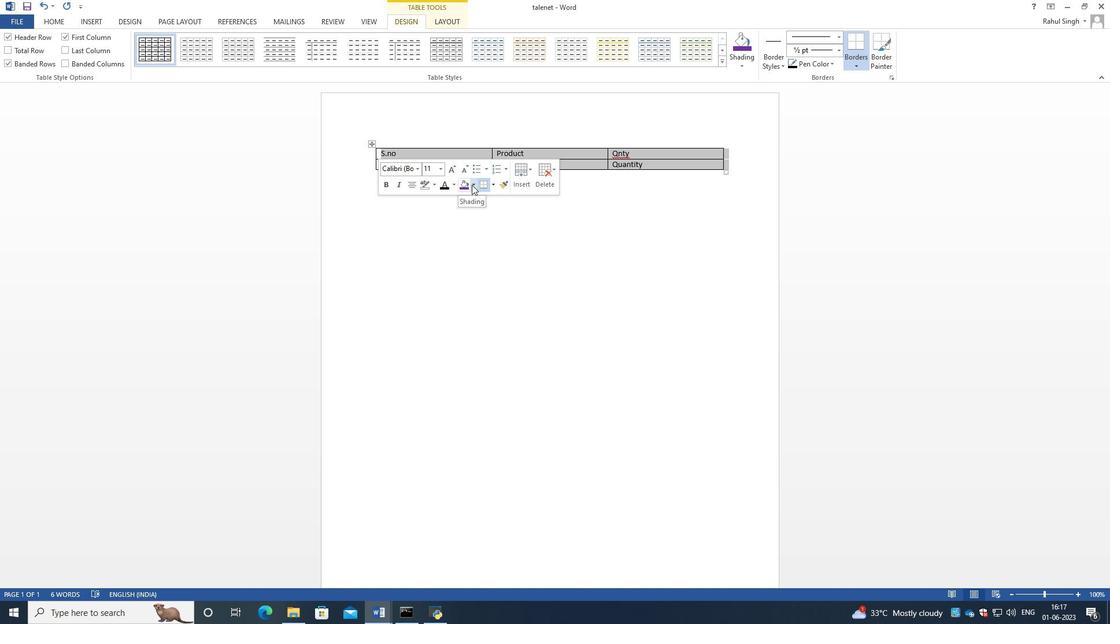
Action: Mouse moved to (515, 209)
Screenshot: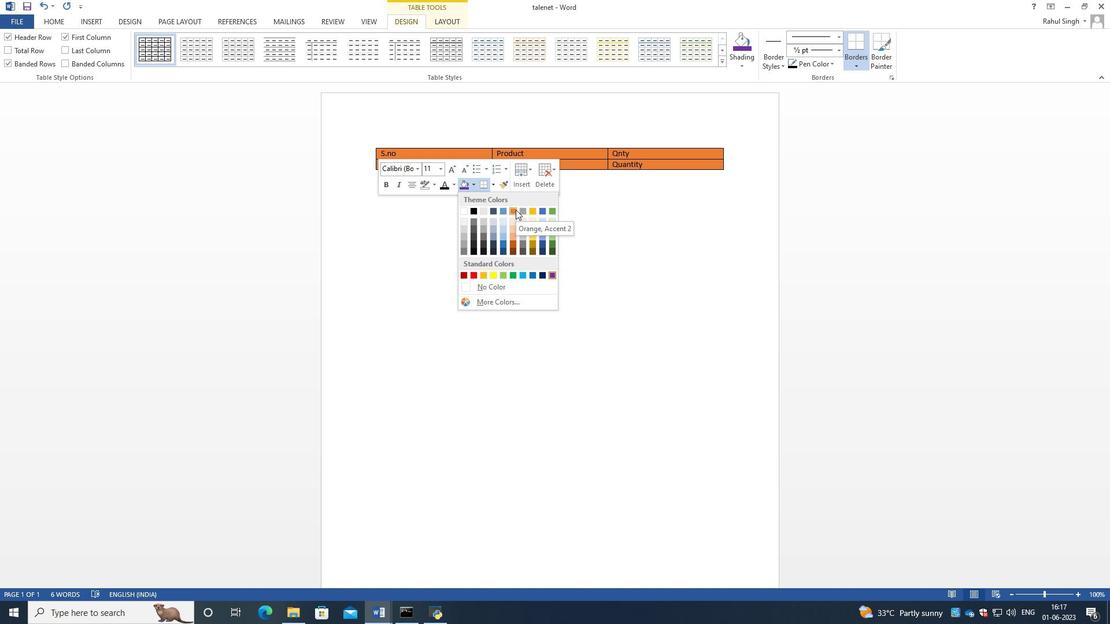 
Action: Mouse pressed left at (515, 209)
Screenshot: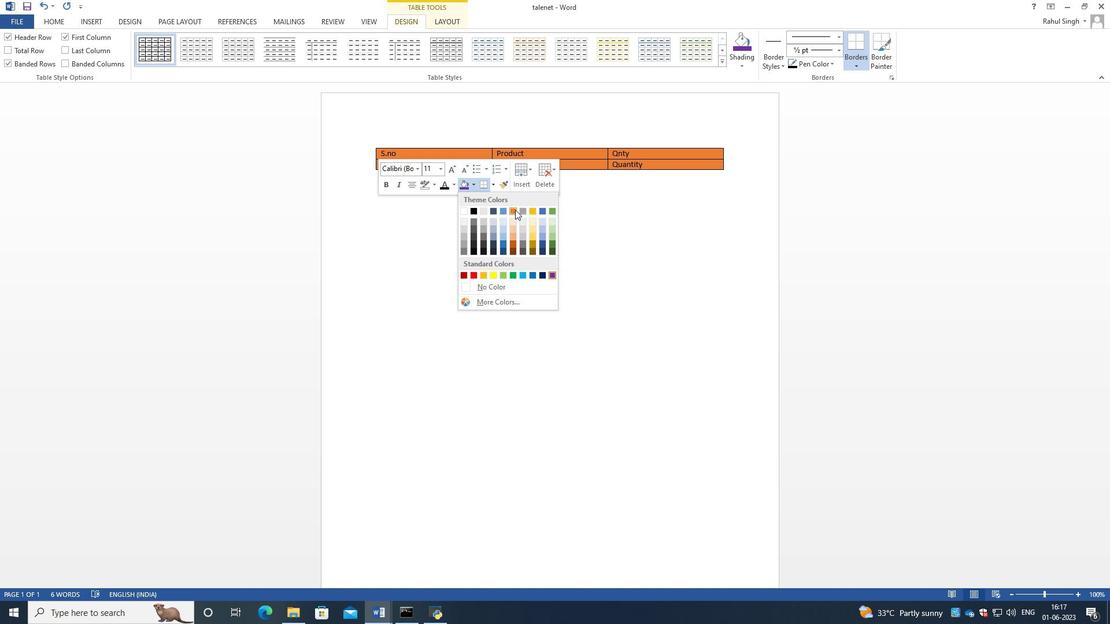 
Action: Mouse moved to (531, 248)
Screenshot: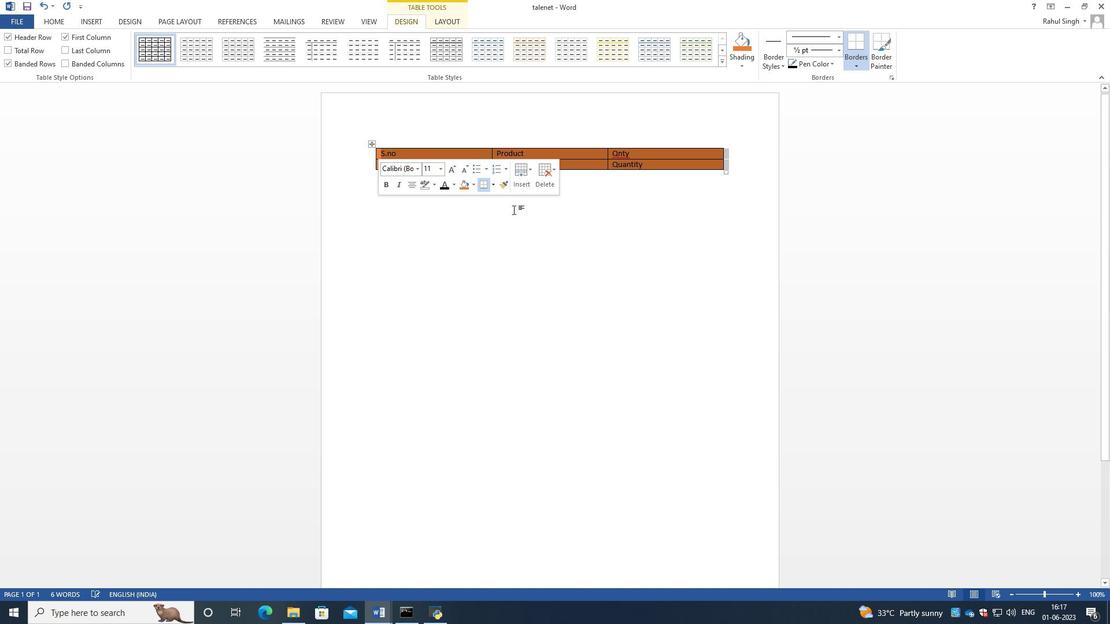 
Action: Mouse pressed left at (531, 248)
Screenshot: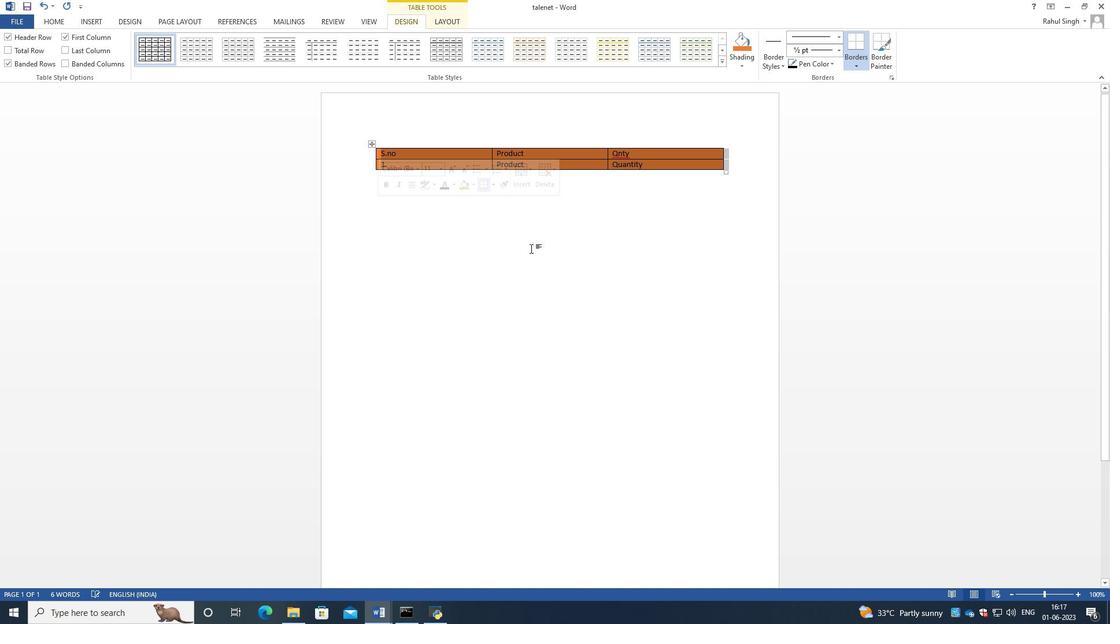 
Action: Mouse moved to (532, 208)
Screenshot: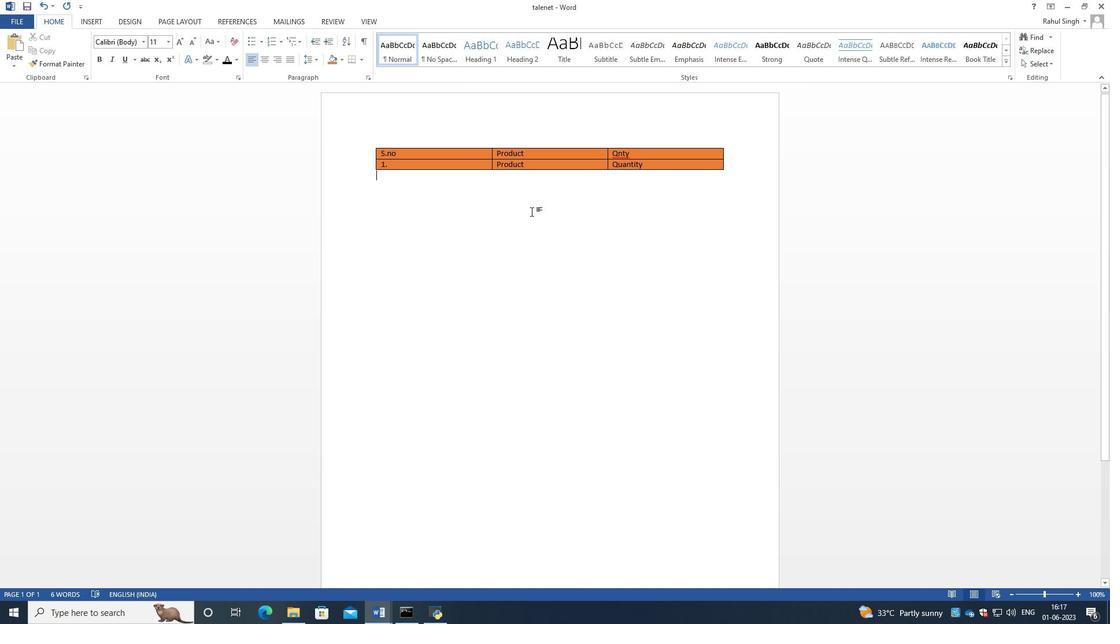 
